 Task: Find connections with filter location Champigny-sur-Marne with filter topic #engineeringwith filter profile language Spanish with filter current company ACI Worldwide with filter school University of Calicut with filter industry Tobacco Manufacturing with filter service category Mortgage Lending with filter keywords title Technical Writer
Action: Mouse moved to (509, 59)
Screenshot: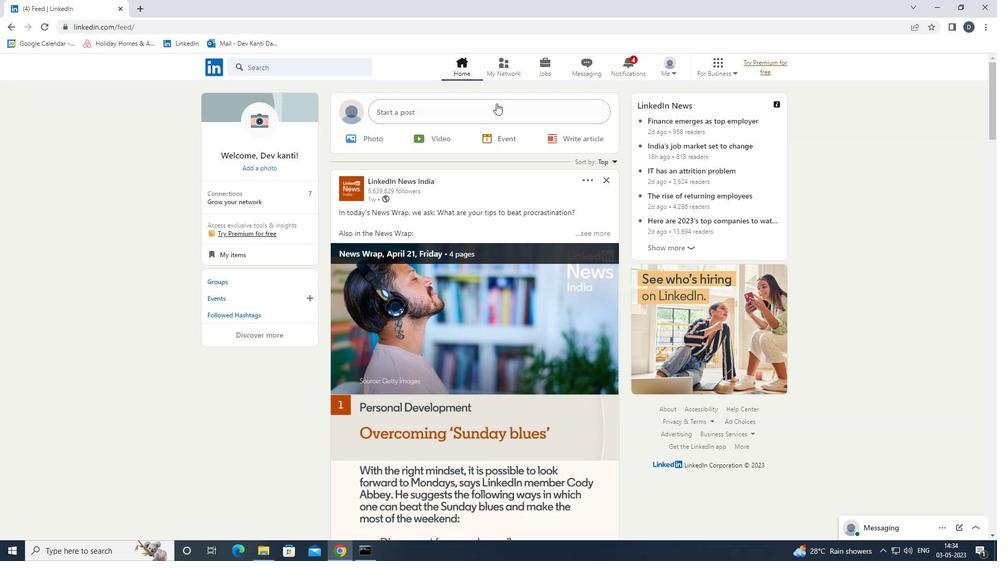 
Action: Mouse pressed left at (509, 59)
Screenshot: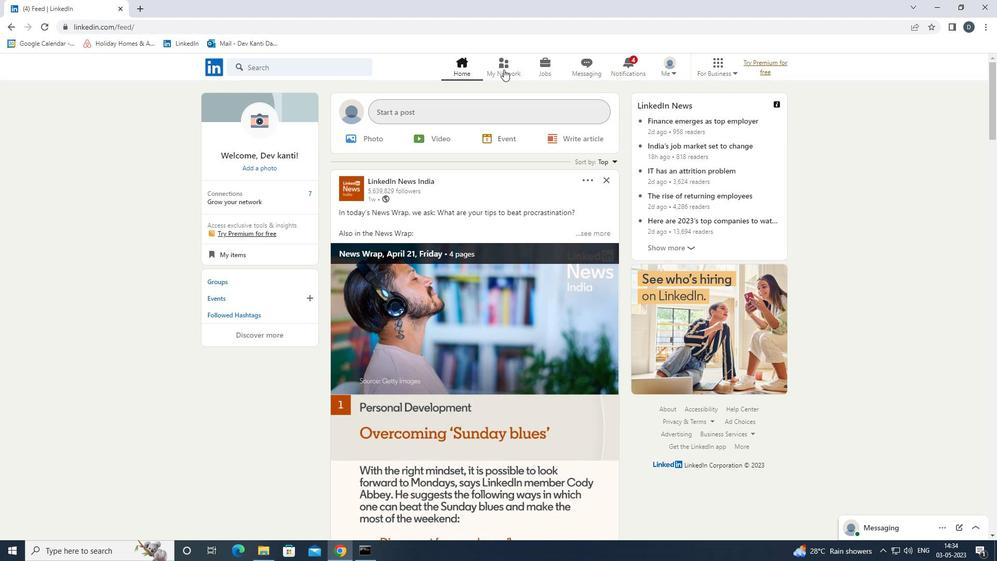 
Action: Mouse moved to (343, 126)
Screenshot: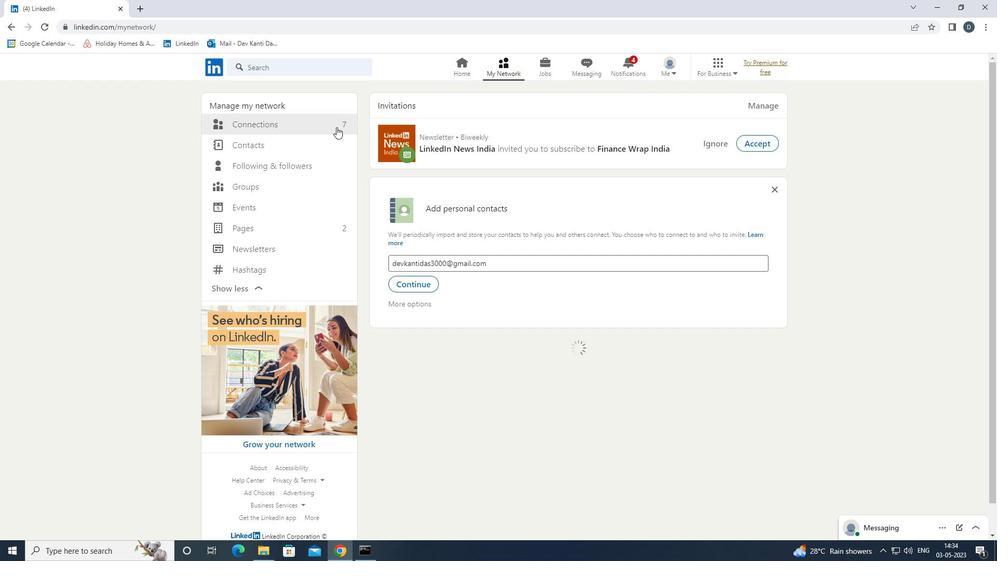 
Action: Mouse pressed left at (343, 126)
Screenshot: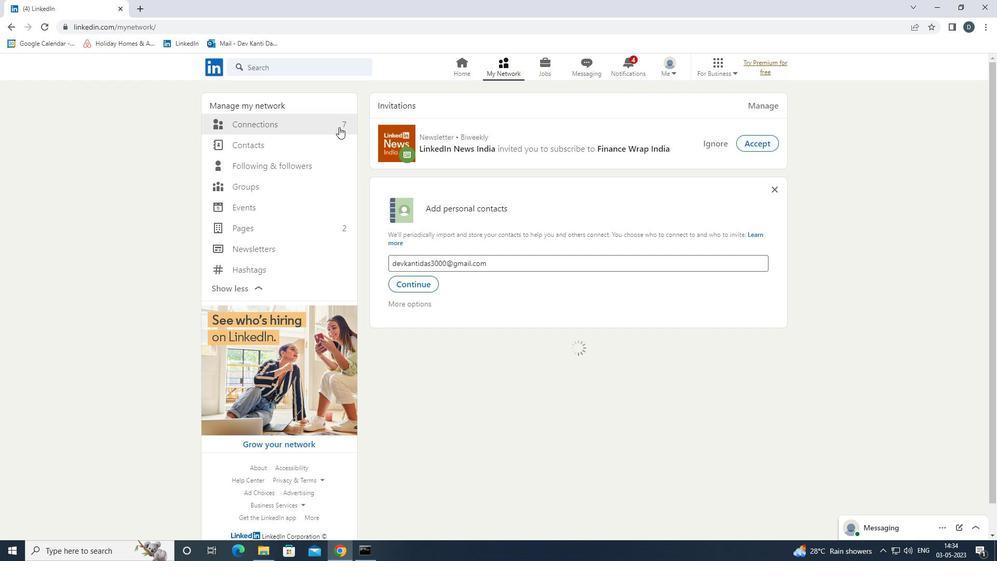 
Action: Mouse moved to (597, 127)
Screenshot: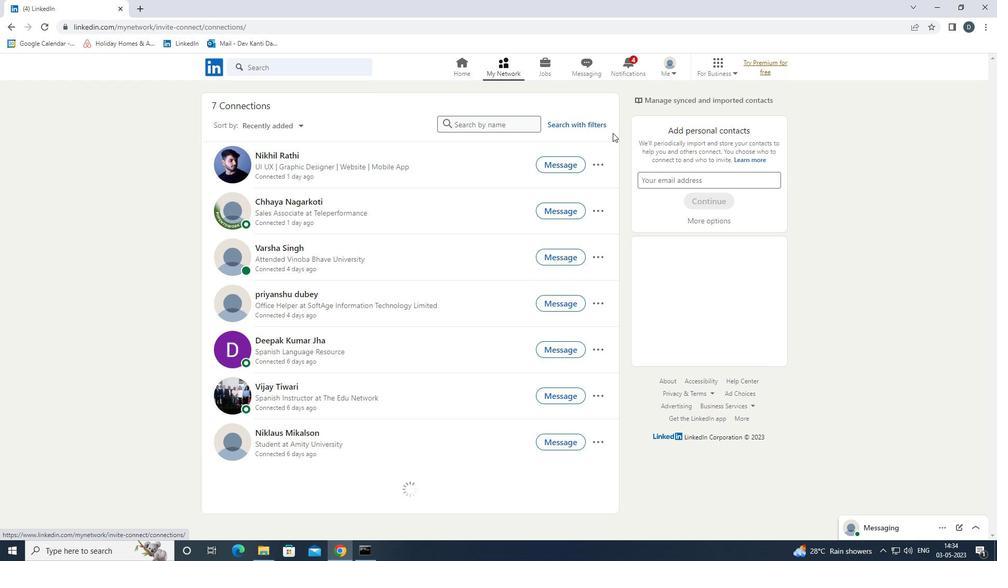 
Action: Mouse pressed left at (597, 127)
Screenshot: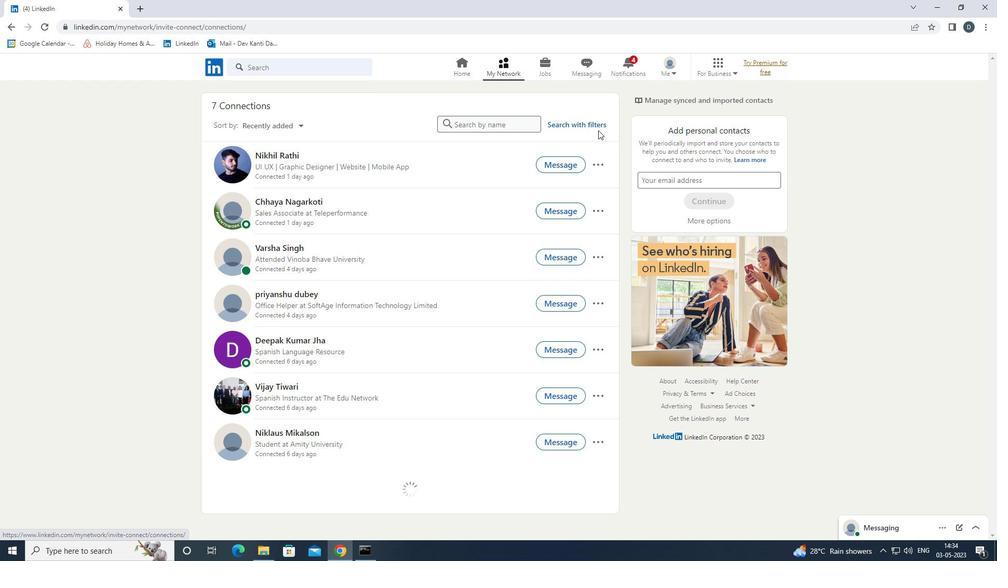 
Action: Mouse moved to (527, 93)
Screenshot: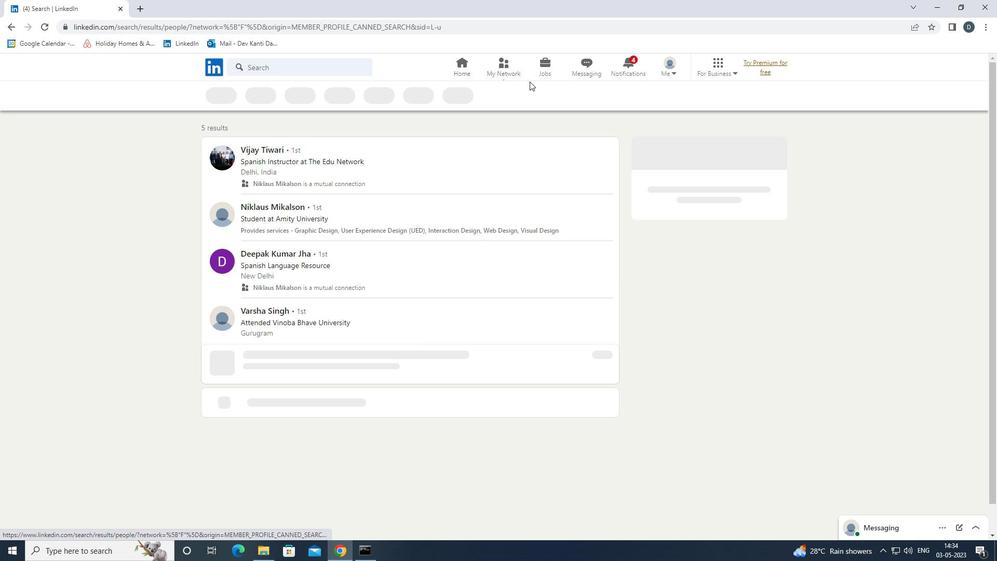 
Action: Mouse pressed left at (527, 93)
Screenshot: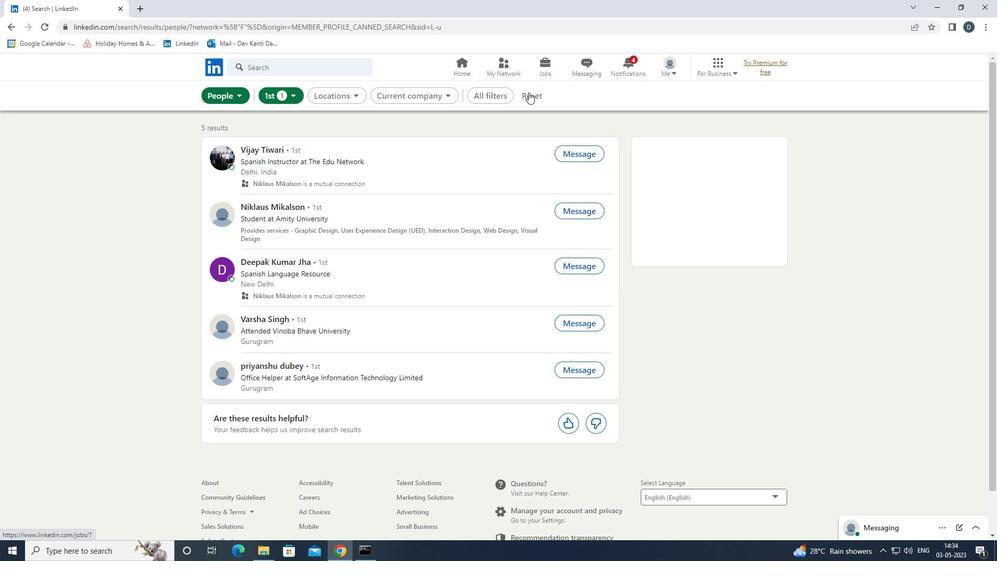
Action: Mouse moved to (512, 97)
Screenshot: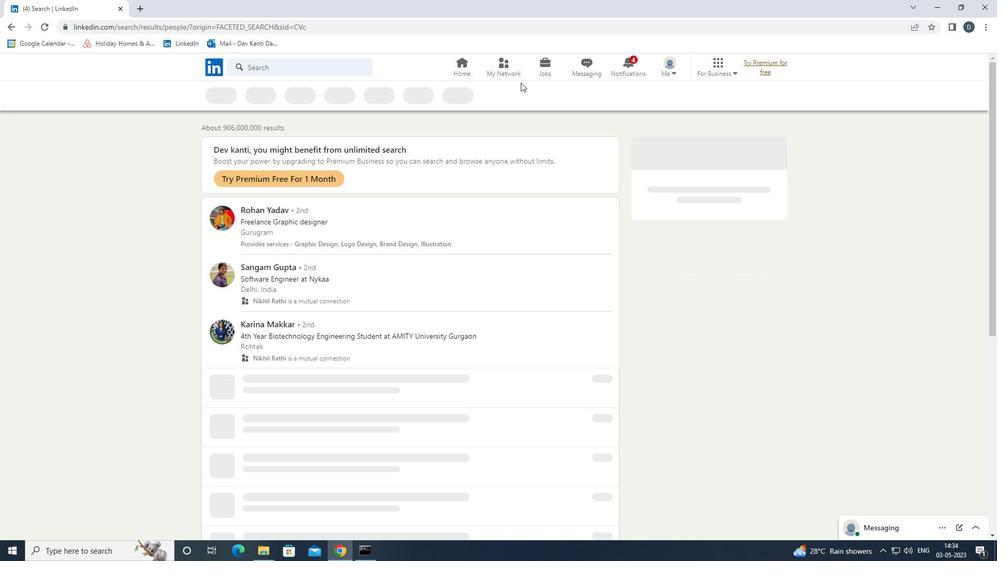
Action: Mouse pressed left at (512, 97)
Screenshot: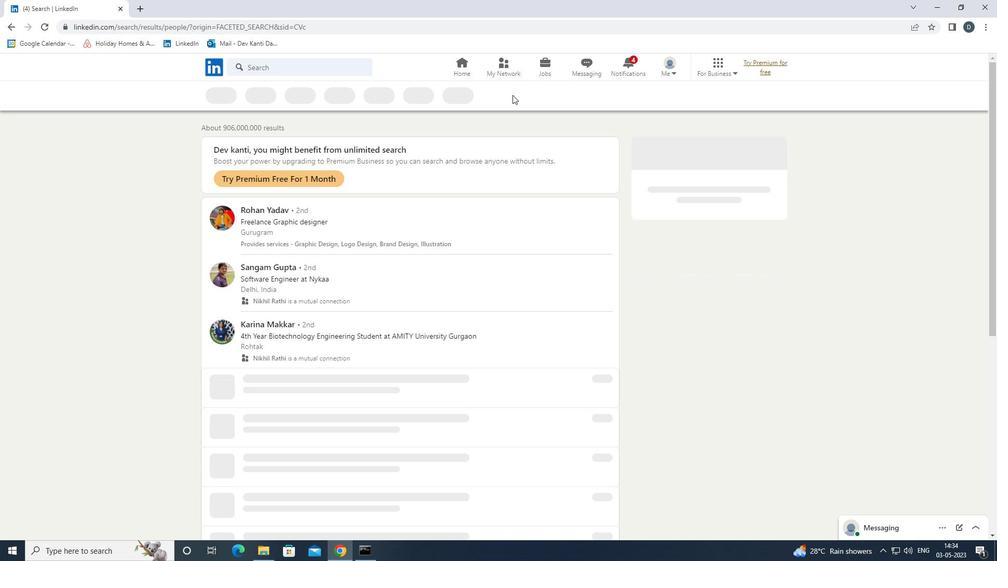 
Action: Mouse moved to (833, 301)
Screenshot: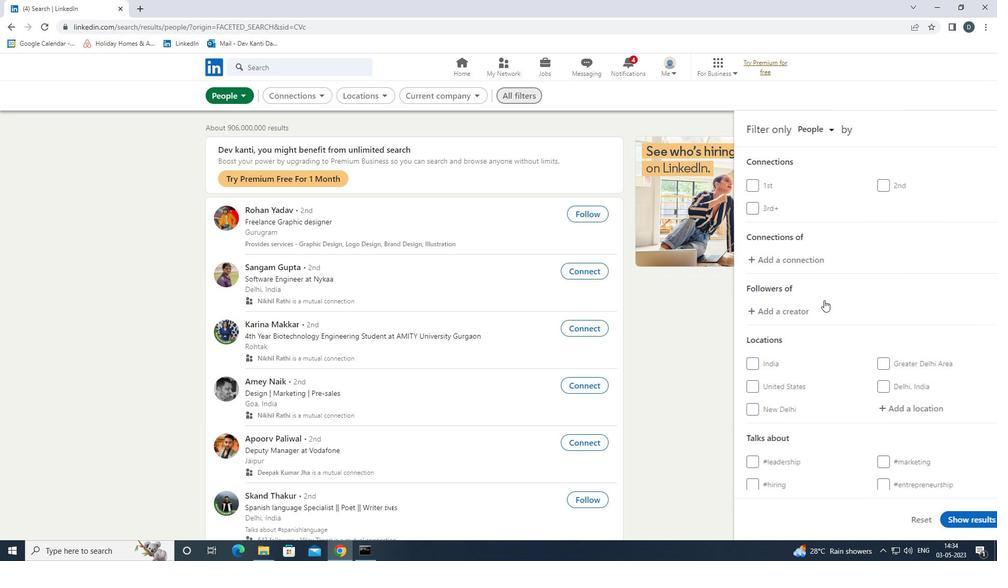 
Action: Mouse scrolled (833, 301) with delta (0, 0)
Screenshot: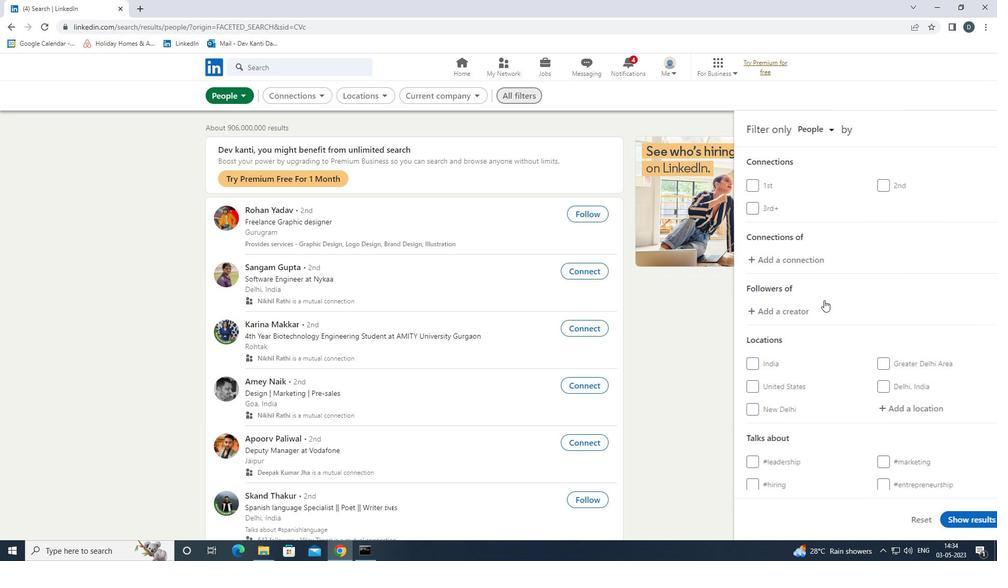 
Action: Mouse scrolled (833, 301) with delta (0, 0)
Screenshot: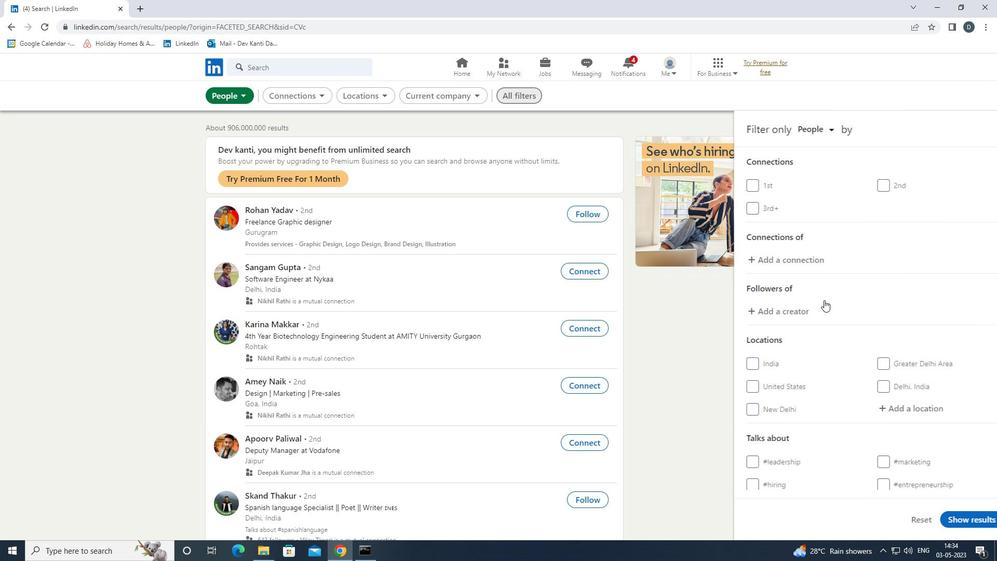 
Action: Mouse scrolled (833, 301) with delta (0, 0)
Screenshot: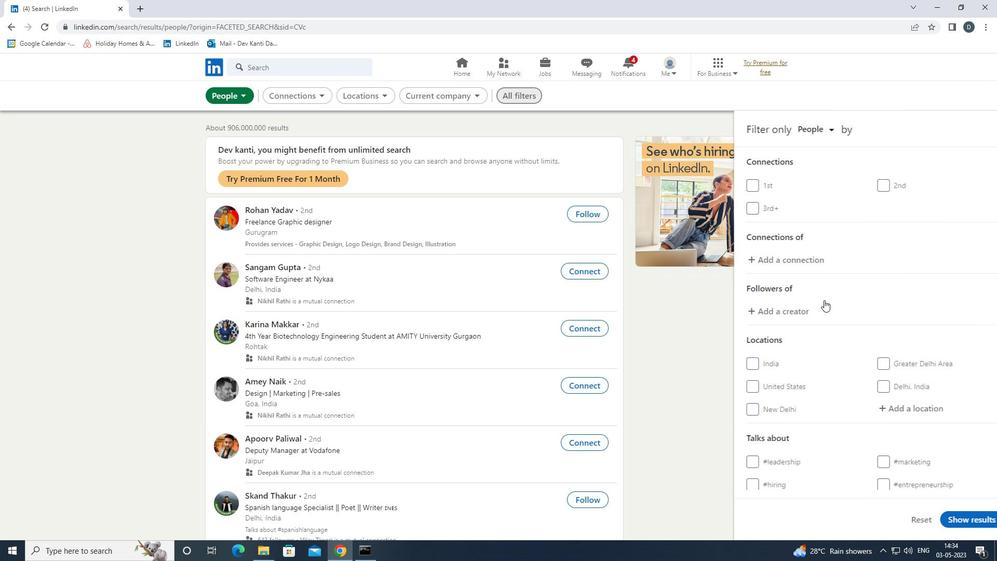 
Action: Mouse moved to (895, 256)
Screenshot: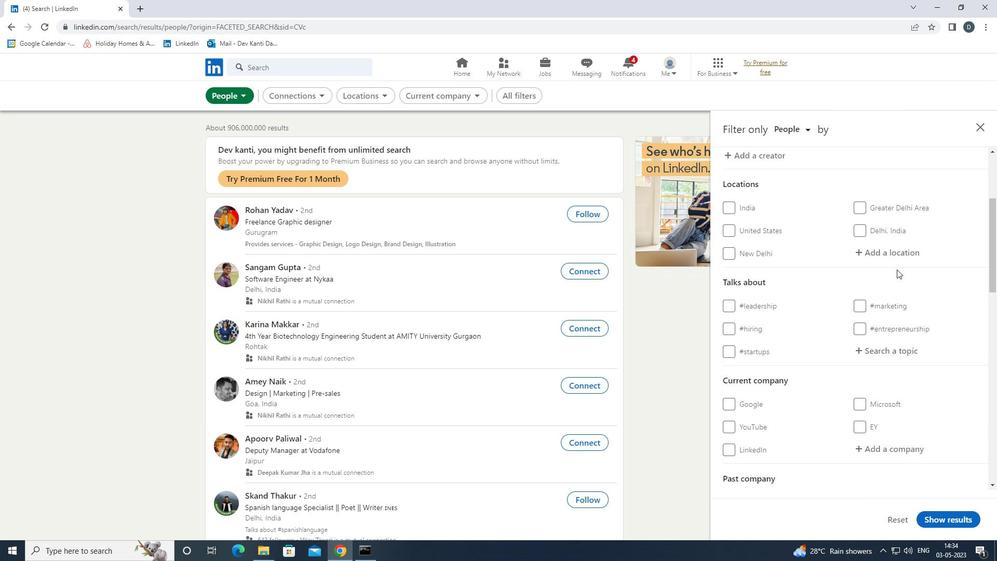 
Action: Mouse pressed left at (895, 256)
Screenshot: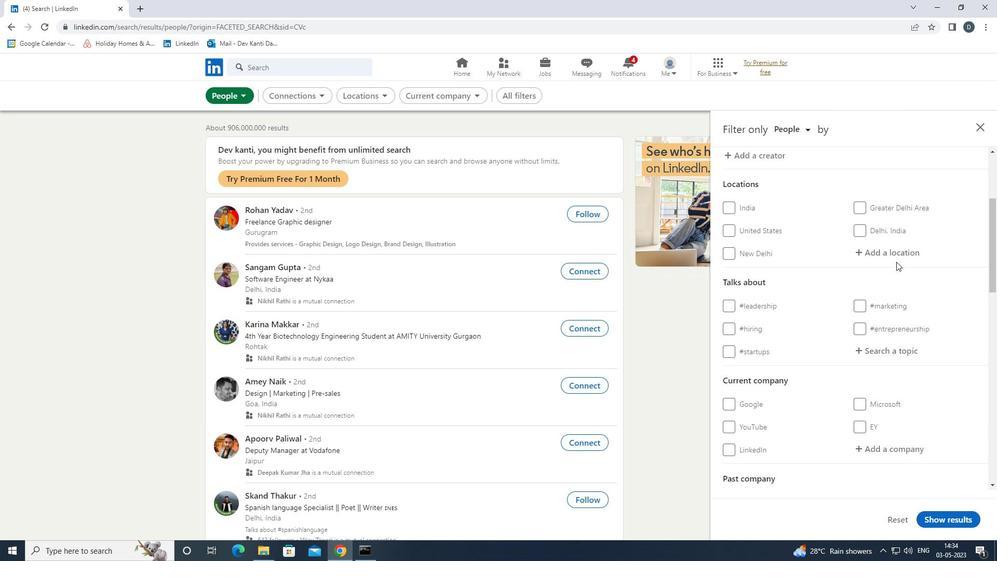 
Action: Mouse moved to (891, 256)
Screenshot: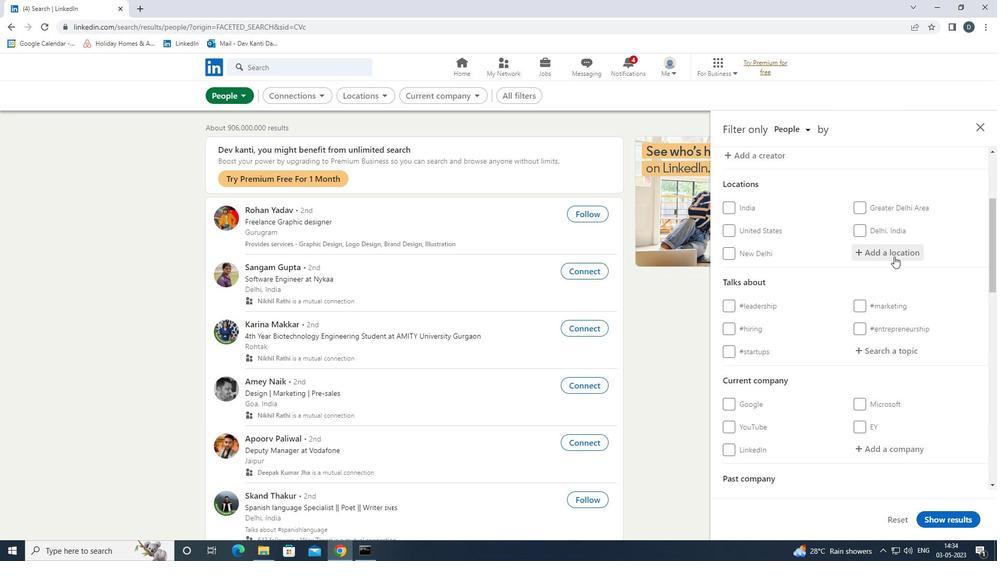 
Action: Key pressed <Key.shift>CHAMPIGNY-<Key.down><Key.enter>
Screenshot: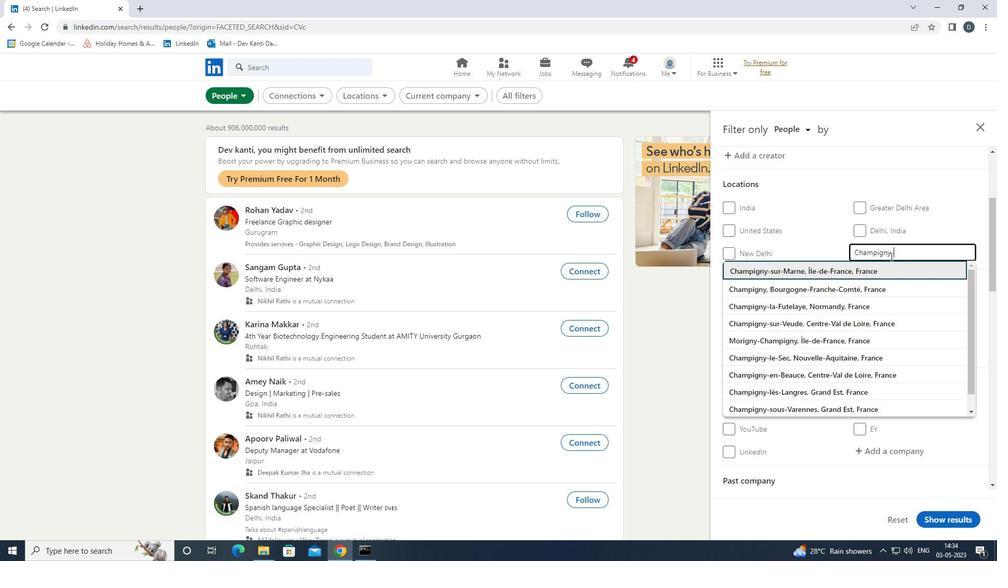 
Action: Mouse moved to (814, 201)
Screenshot: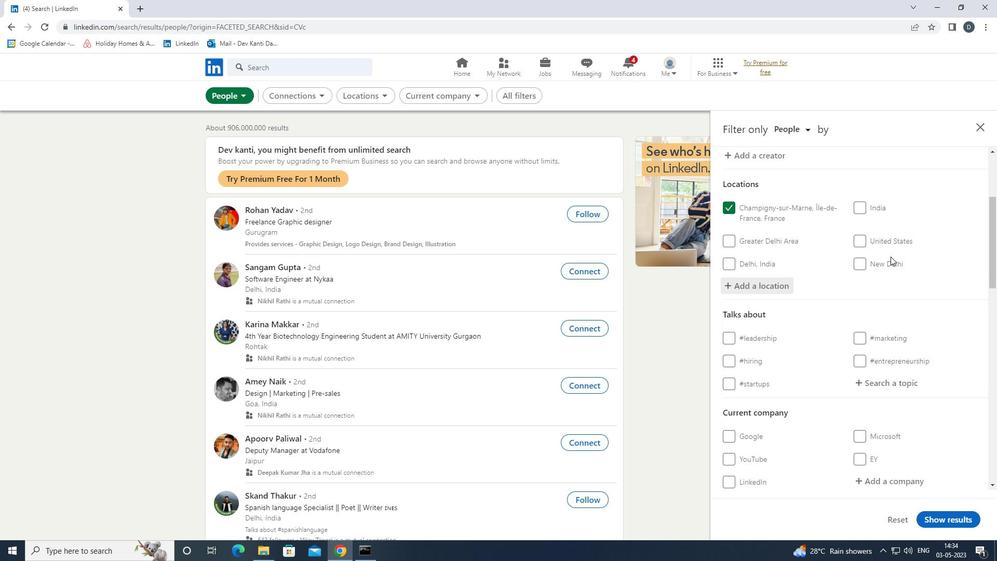 
Action: Mouse scrolled (814, 200) with delta (0, 0)
Screenshot: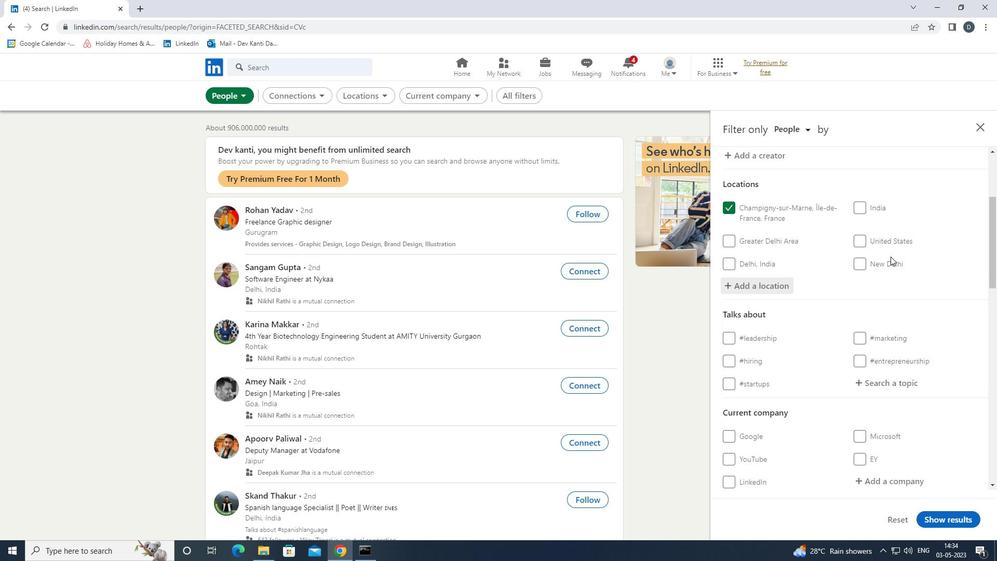 
Action: Mouse moved to (819, 204)
Screenshot: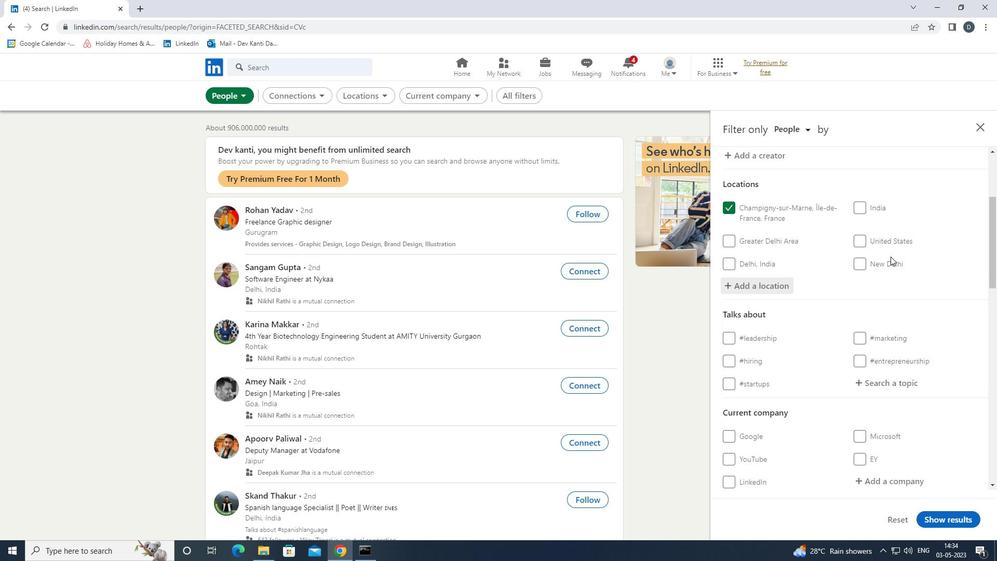 
Action: Mouse scrolled (819, 204) with delta (0, 0)
Screenshot: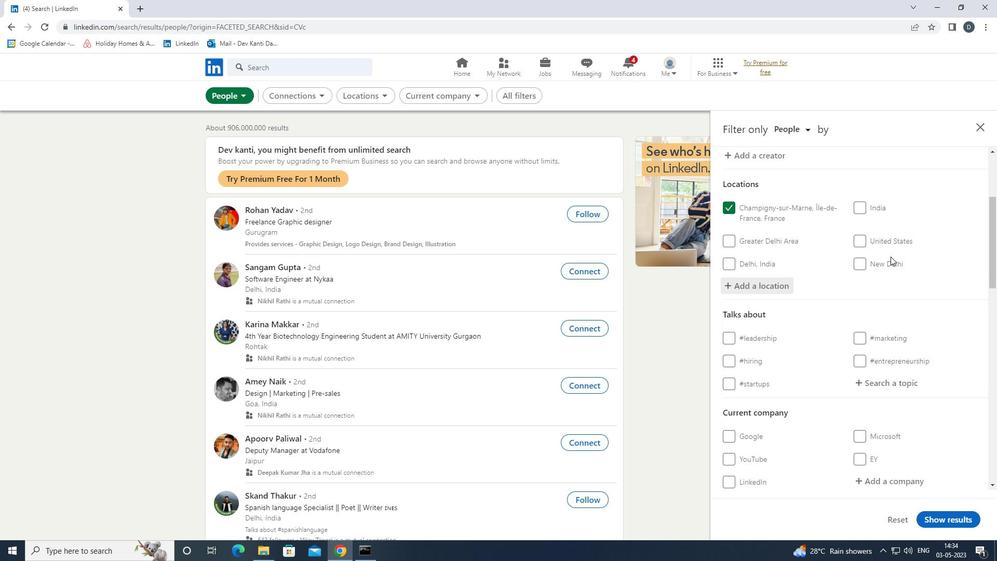 
Action: Mouse moved to (876, 276)
Screenshot: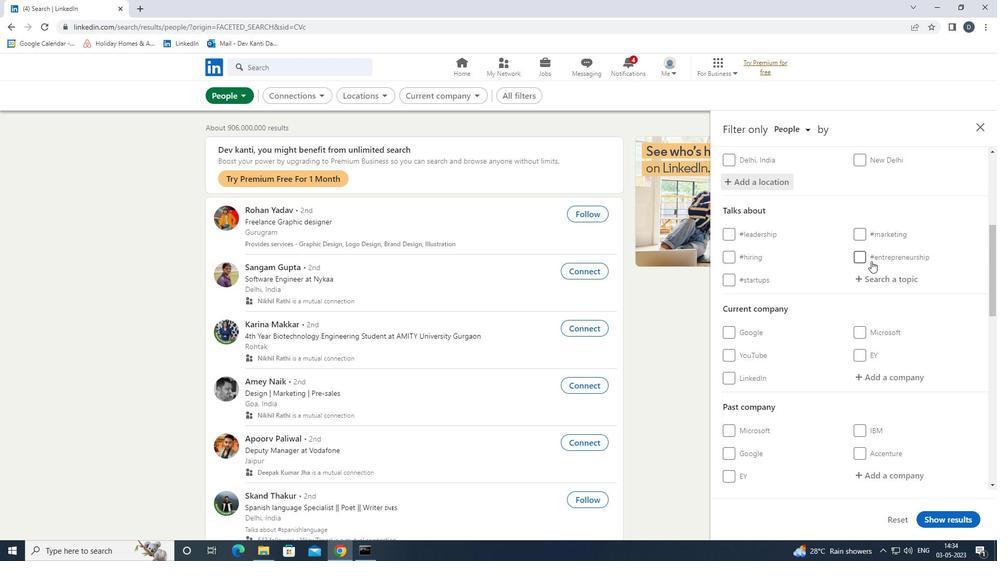 
Action: Mouse pressed left at (876, 276)
Screenshot: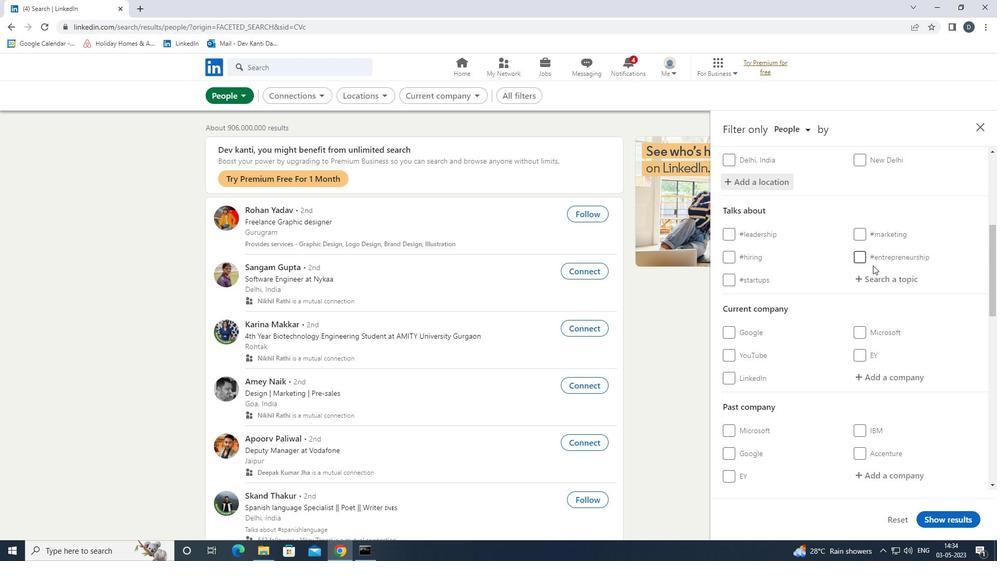 
Action: Mouse moved to (879, 279)
Screenshot: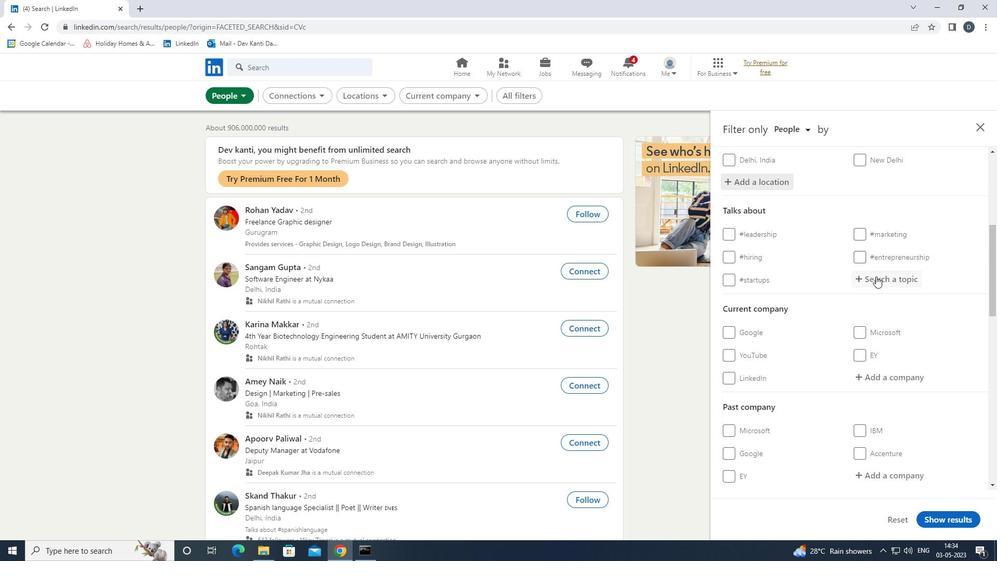 
Action: Key pressed ENGINEERING<Key.down><Key.enter>
Screenshot: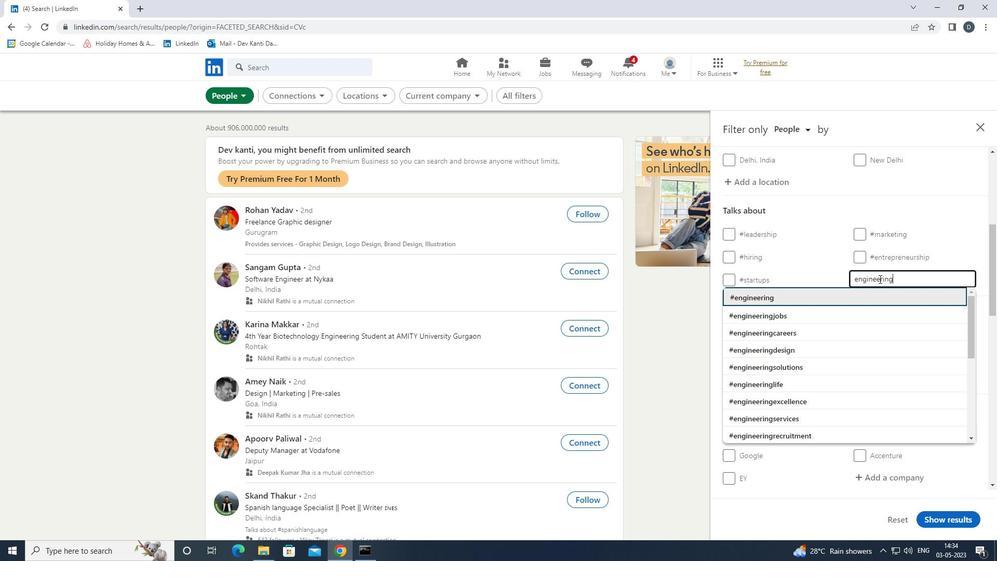 
Action: Mouse moved to (869, 278)
Screenshot: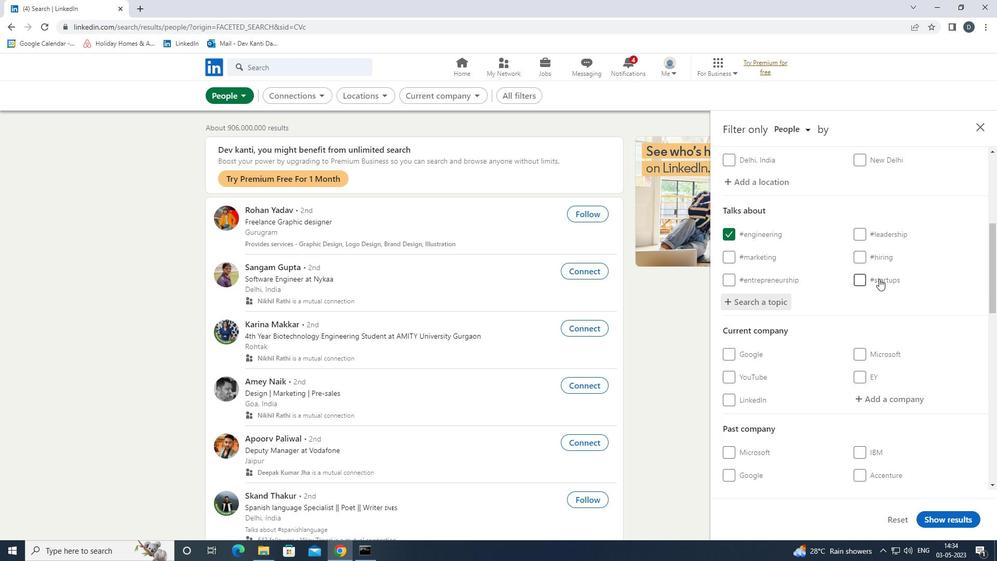 
Action: Mouse scrolled (869, 278) with delta (0, 0)
Screenshot: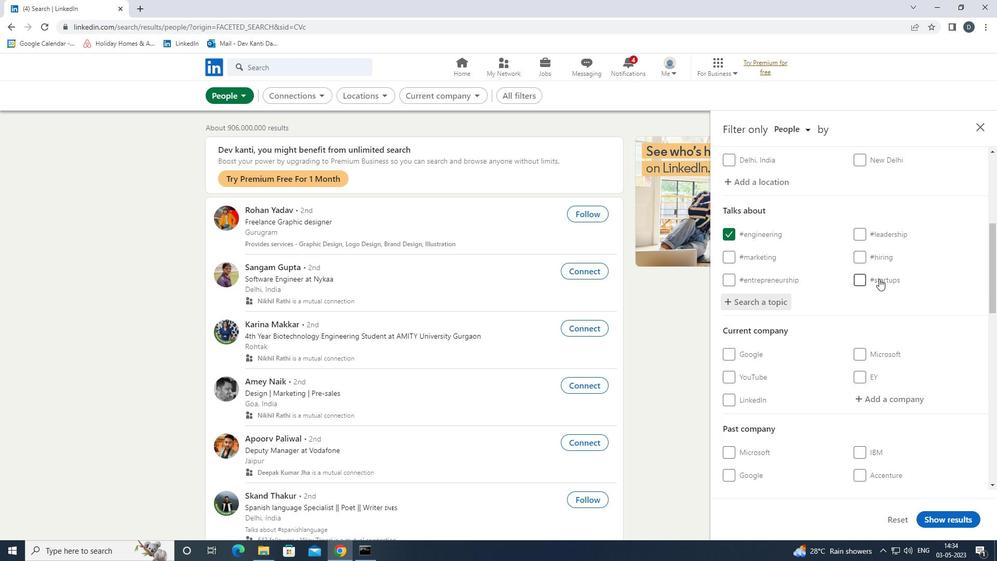
Action: Mouse moved to (869, 278)
Screenshot: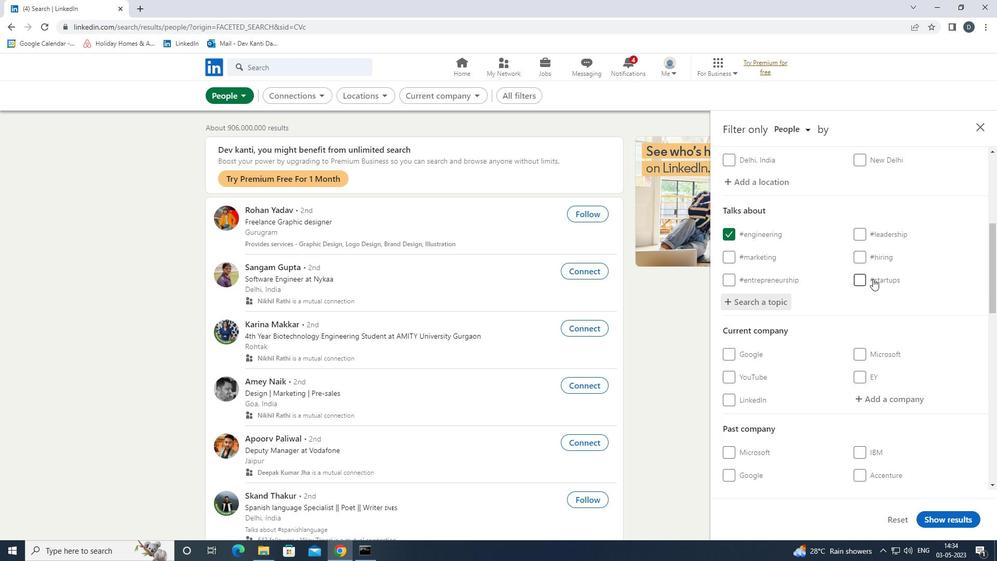 
Action: Mouse scrolled (869, 278) with delta (0, 0)
Screenshot: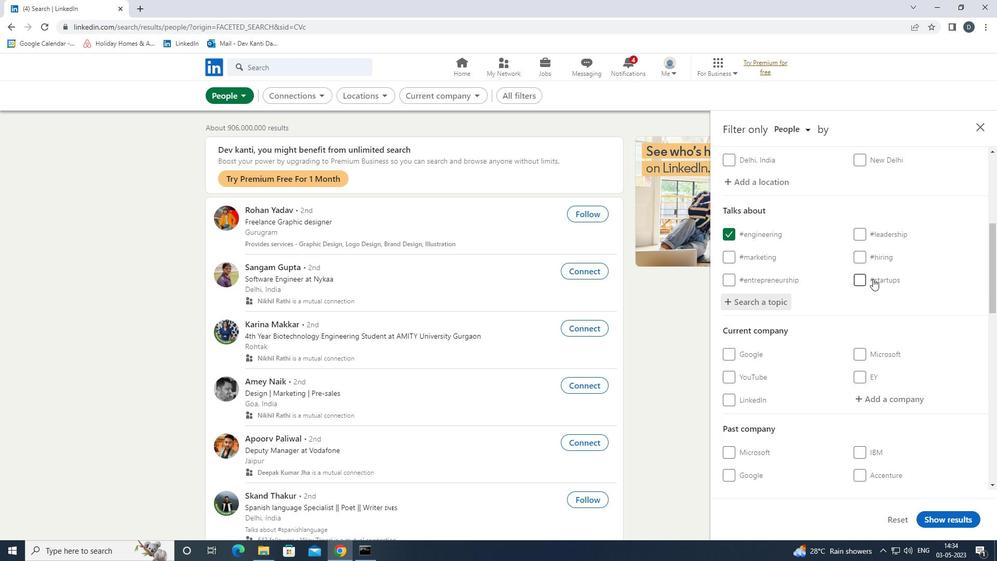 
Action: Mouse moved to (870, 279)
Screenshot: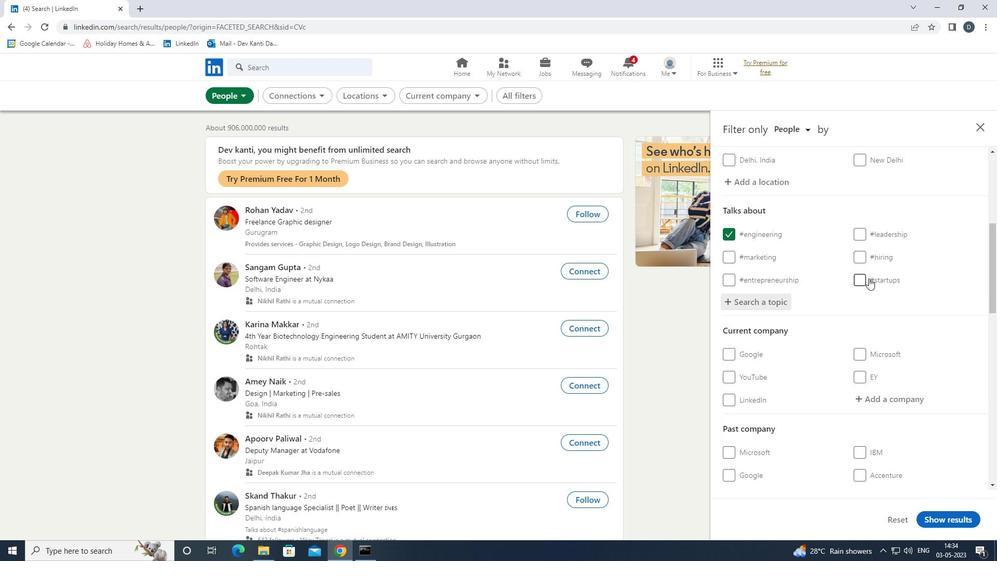 
Action: Mouse scrolled (870, 279) with delta (0, 0)
Screenshot: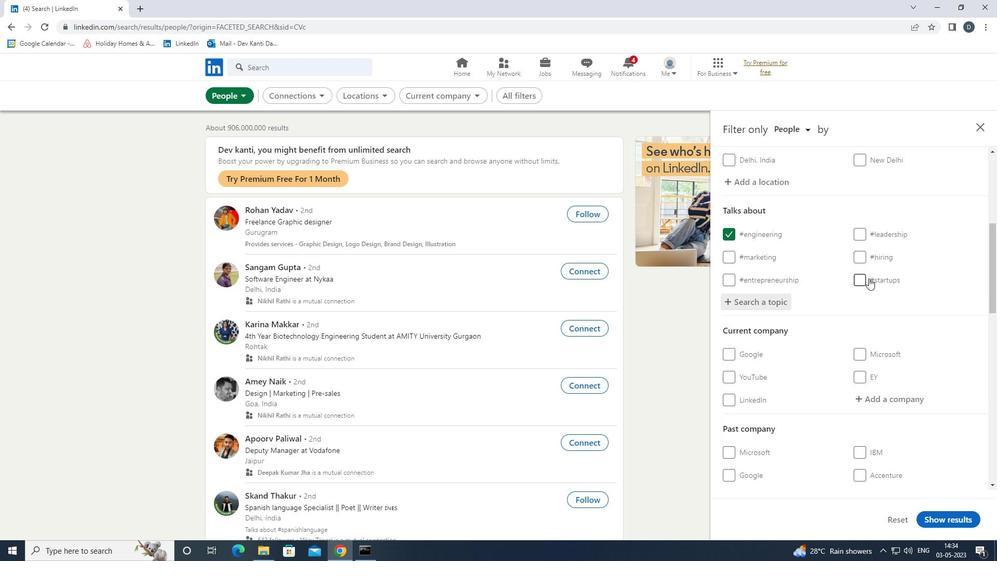 
Action: Mouse moved to (870, 279)
Screenshot: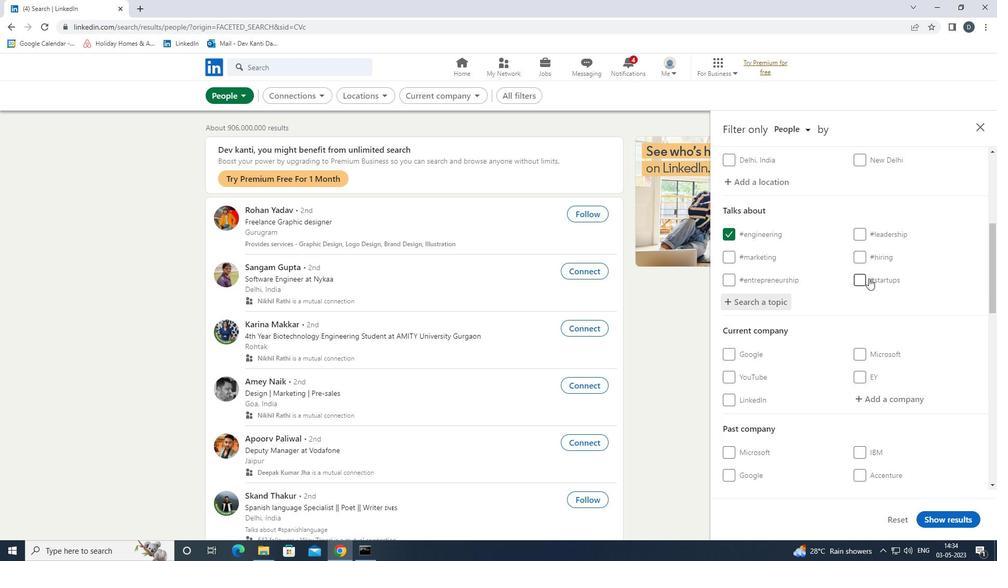 
Action: Mouse scrolled (870, 279) with delta (0, 0)
Screenshot: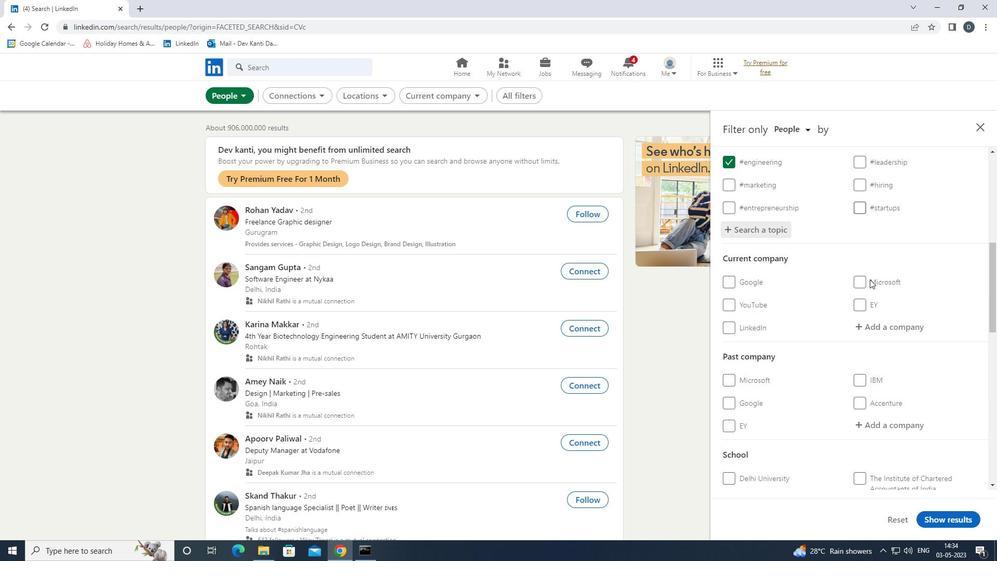 
Action: Mouse scrolled (870, 279) with delta (0, 0)
Screenshot: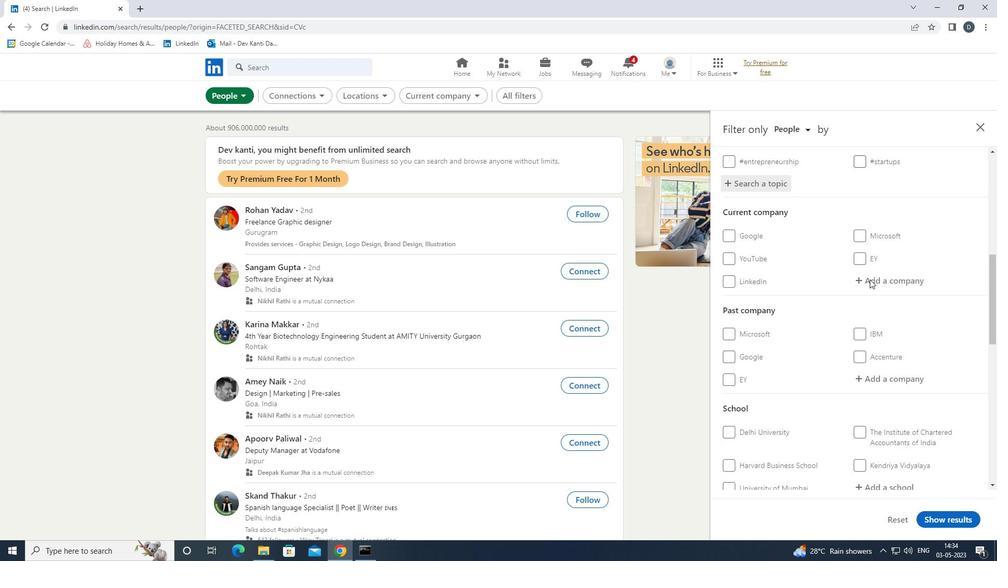 
Action: Mouse scrolled (870, 279) with delta (0, 0)
Screenshot: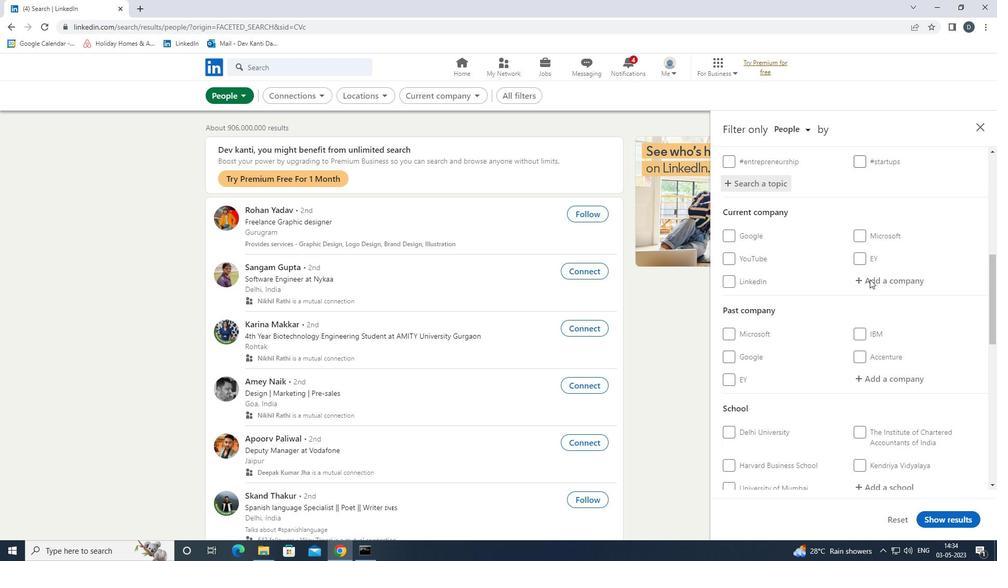 
Action: Mouse moved to (871, 280)
Screenshot: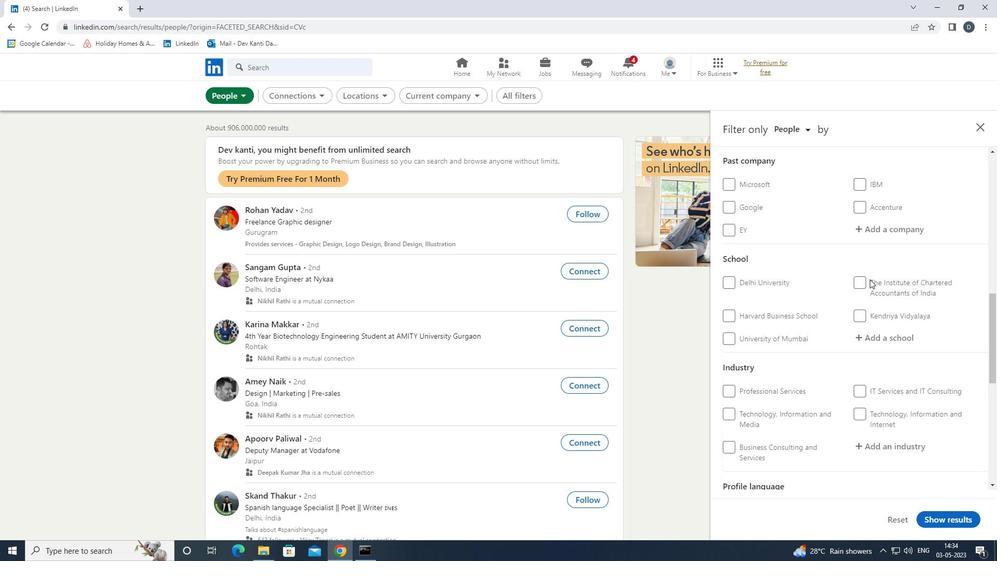 
Action: Mouse scrolled (871, 279) with delta (0, 0)
Screenshot: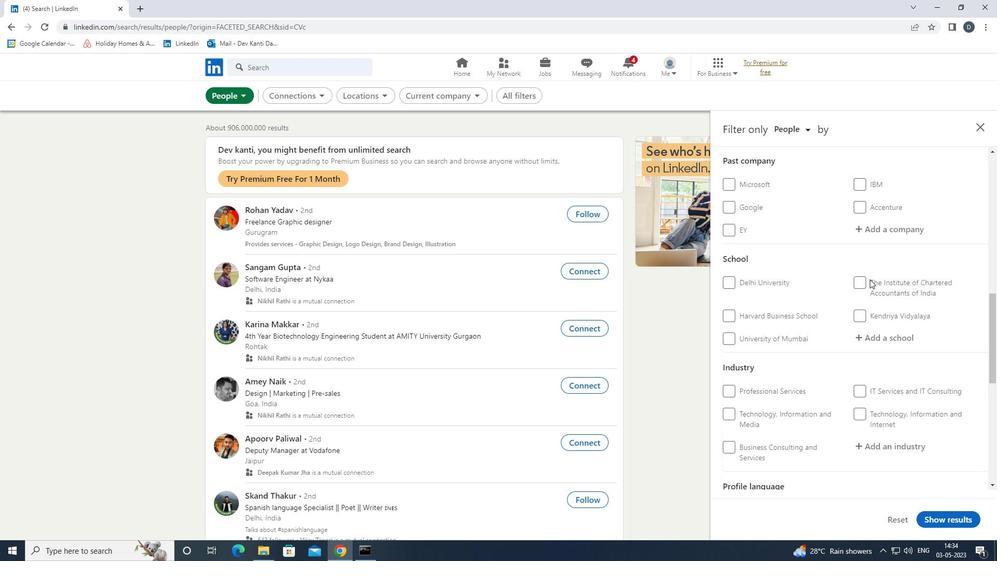 
Action: Mouse moved to (872, 283)
Screenshot: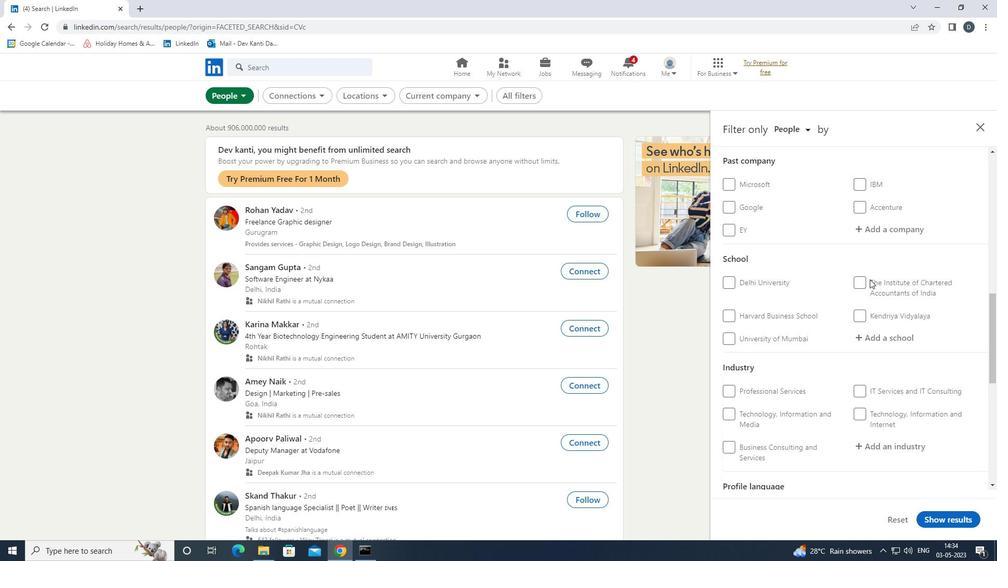 
Action: Mouse scrolled (872, 282) with delta (0, 0)
Screenshot: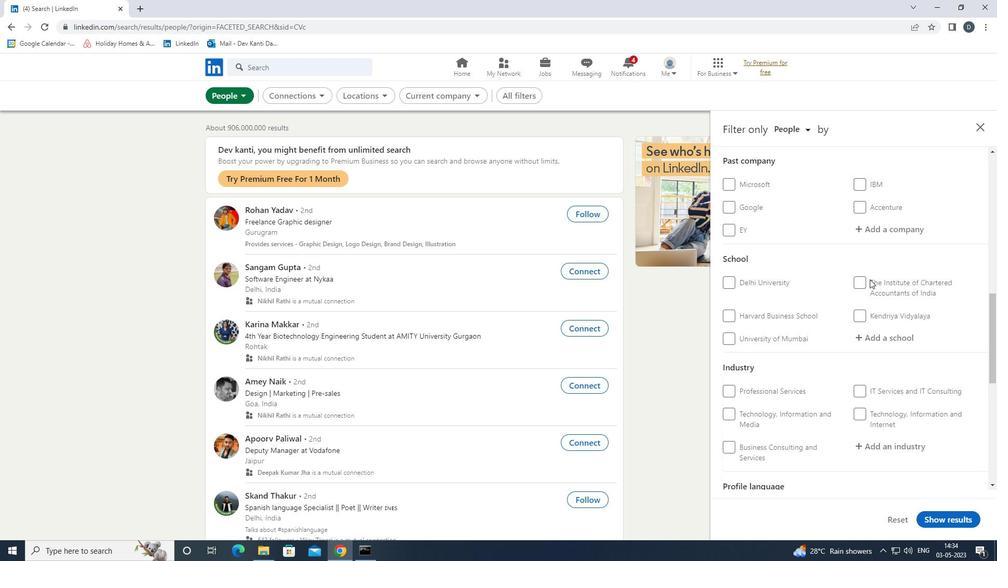 
Action: Mouse moved to (873, 286)
Screenshot: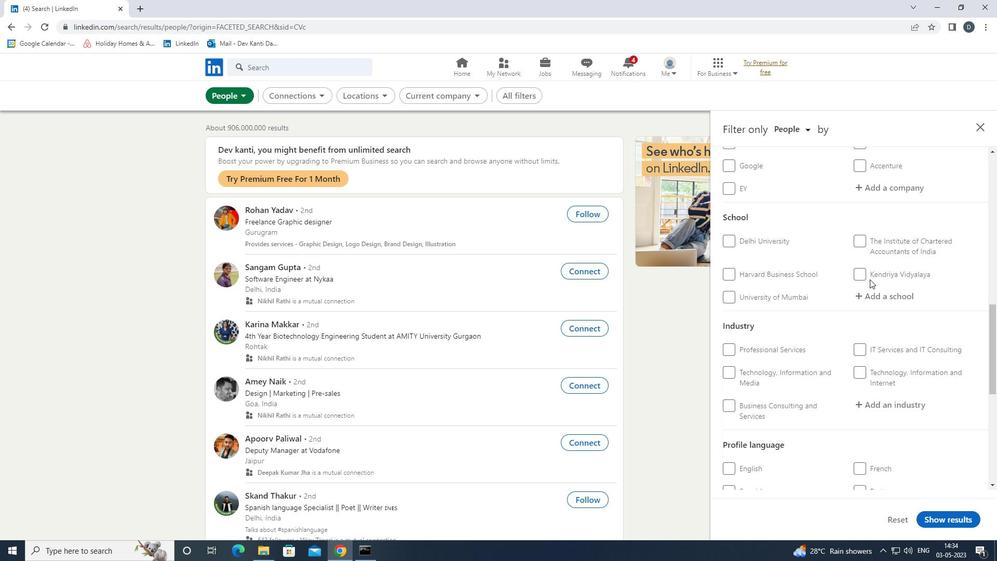 
Action: Mouse scrolled (873, 285) with delta (0, 0)
Screenshot: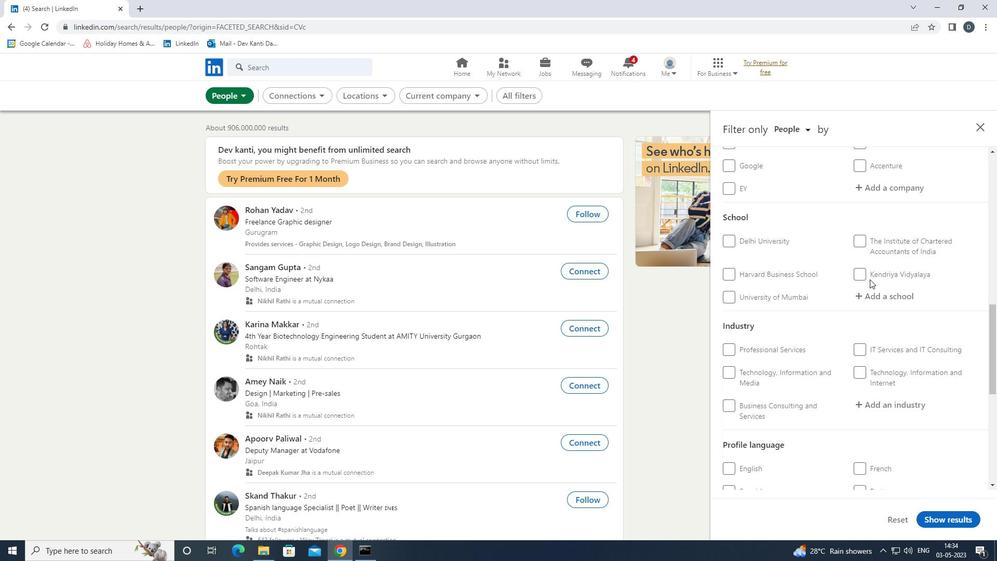 
Action: Mouse moved to (747, 333)
Screenshot: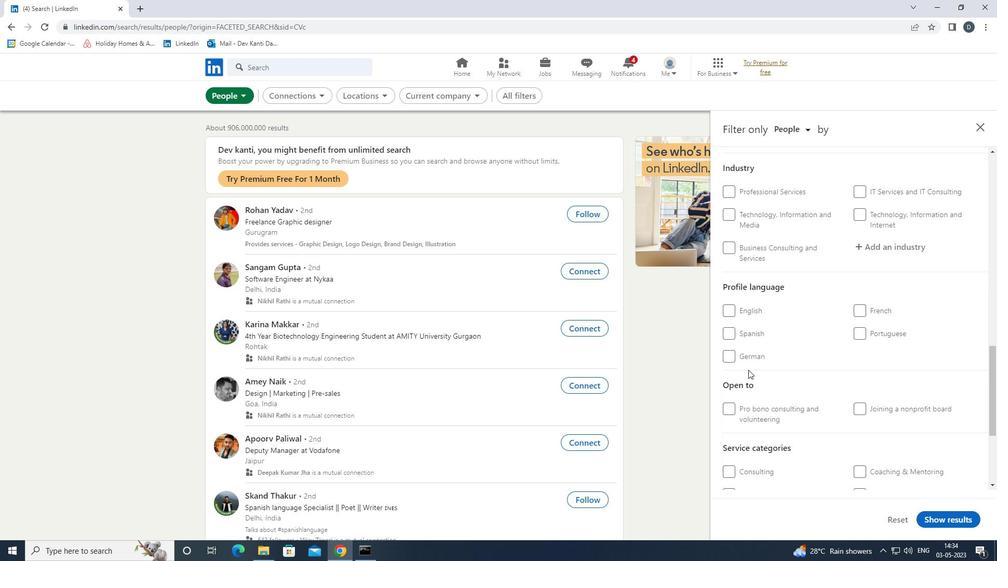 
Action: Mouse pressed left at (747, 333)
Screenshot: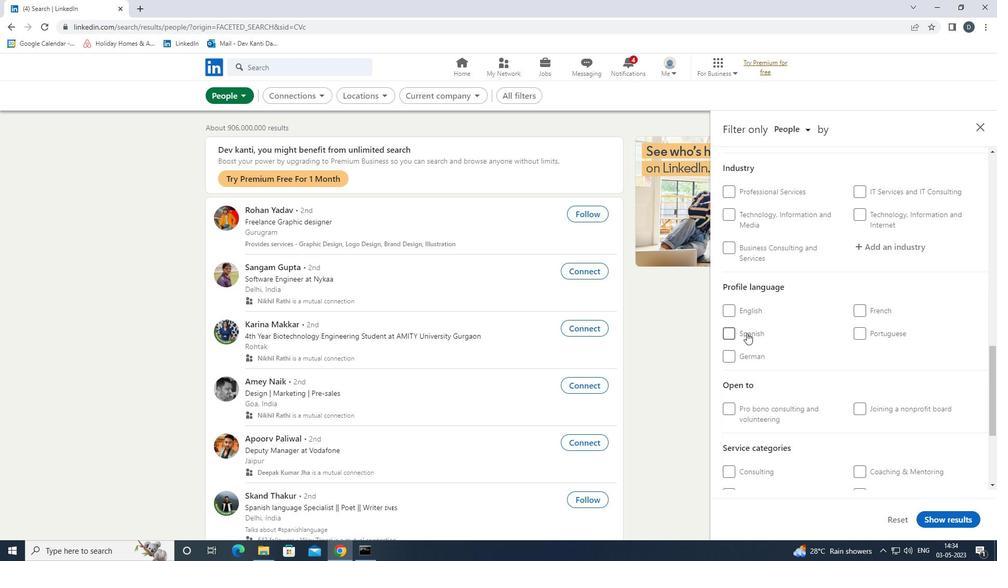 
Action: Mouse moved to (749, 335)
Screenshot: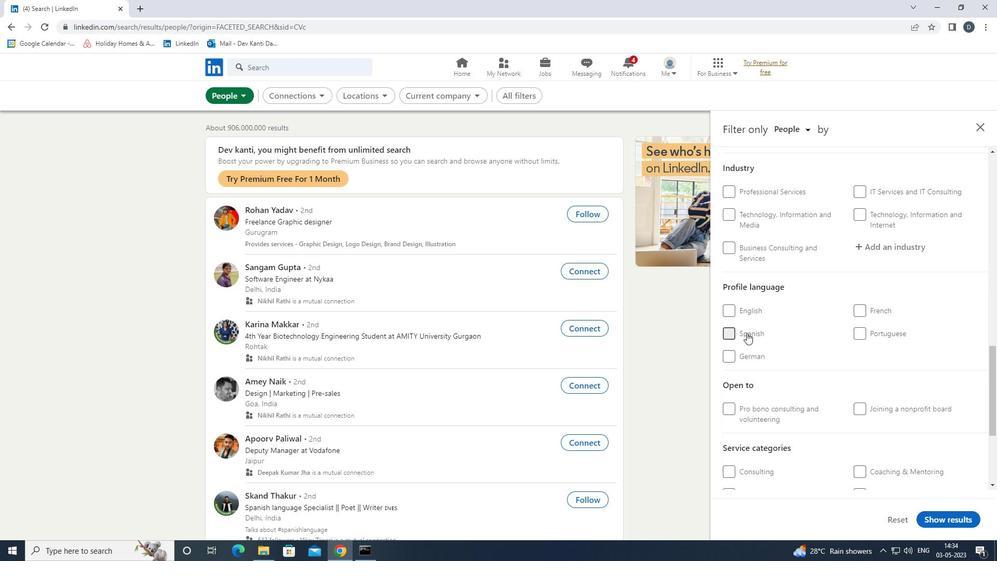 
Action: Mouse scrolled (749, 336) with delta (0, 0)
Screenshot: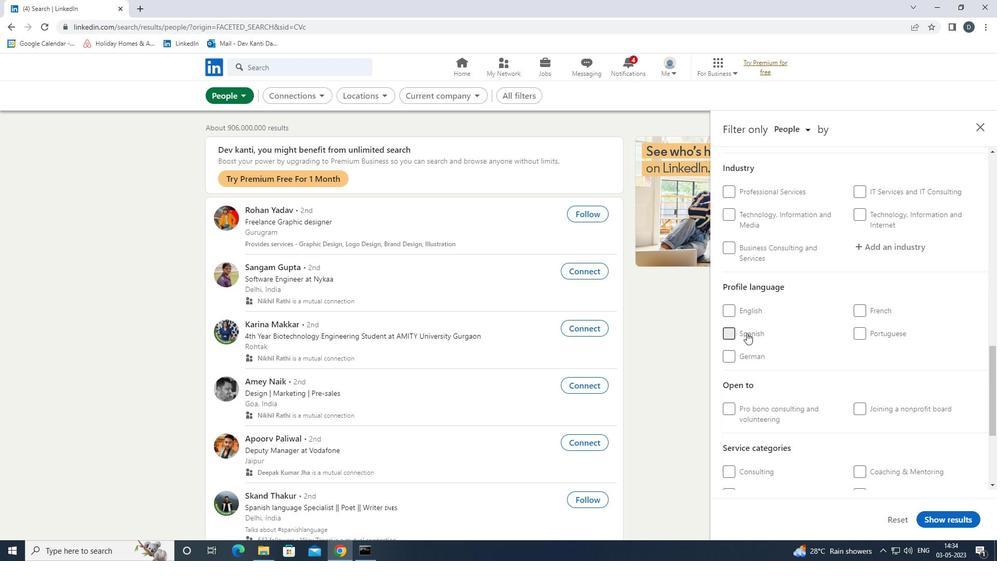 
Action: Mouse scrolled (749, 336) with delta (0, 0)
Screenshot: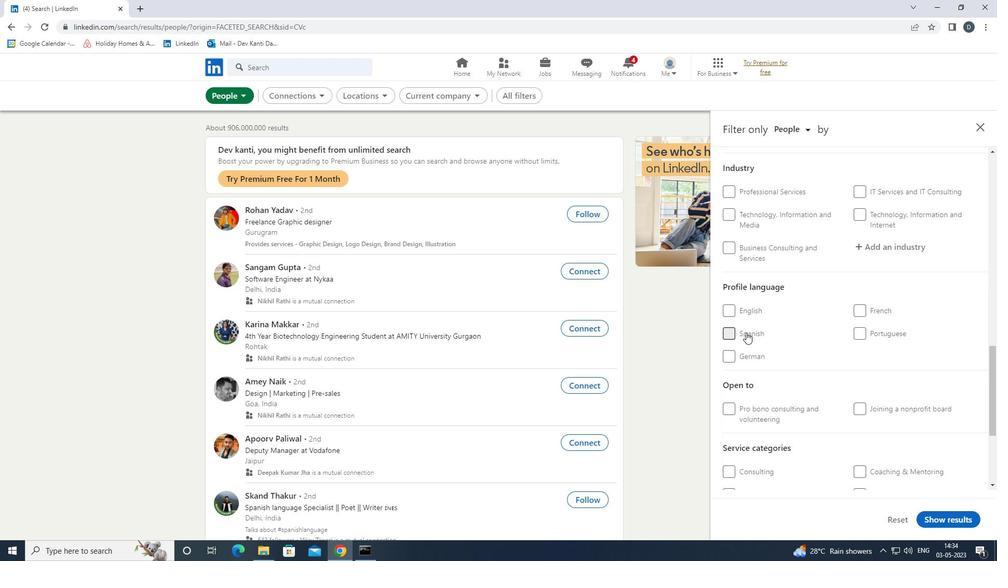
Action: Mouse scrolled (749, 336) with delta (0, 0)
Screenshot: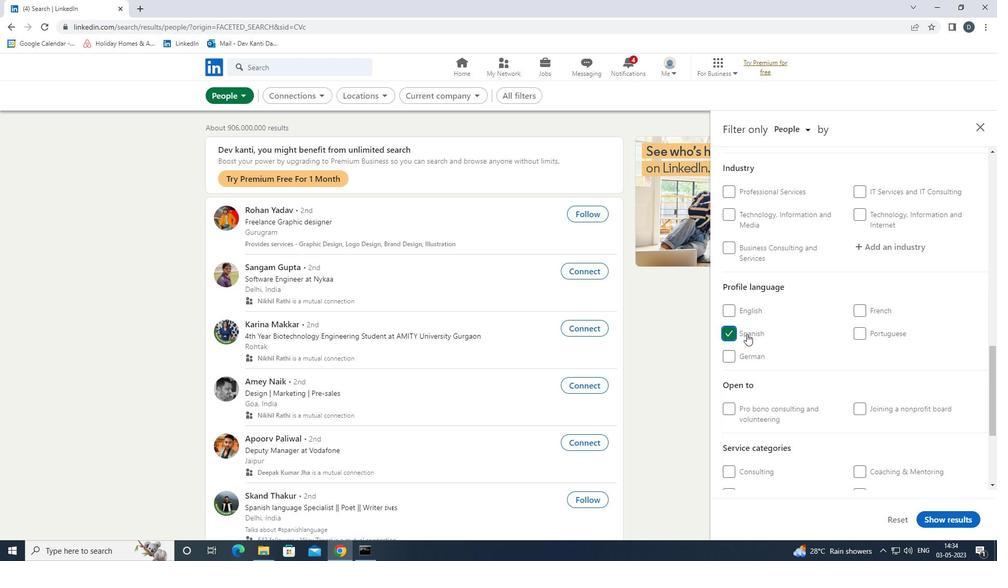 
Action: Mouse scrolled (749, 336) with delta (0, 0)
Screenshot: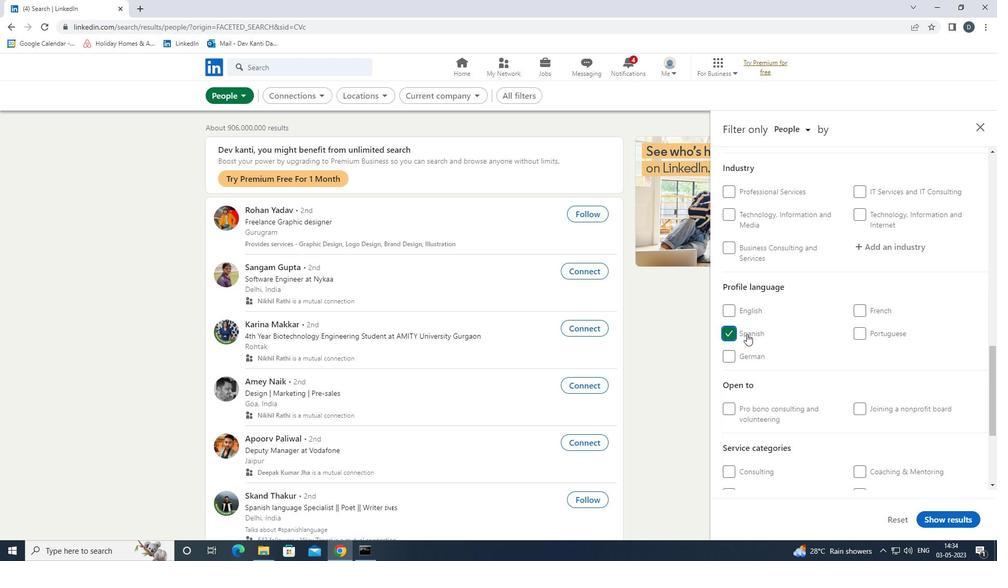 
Action: Mouse scrolled (749, 336) with delta (0, 0)
Screenshot: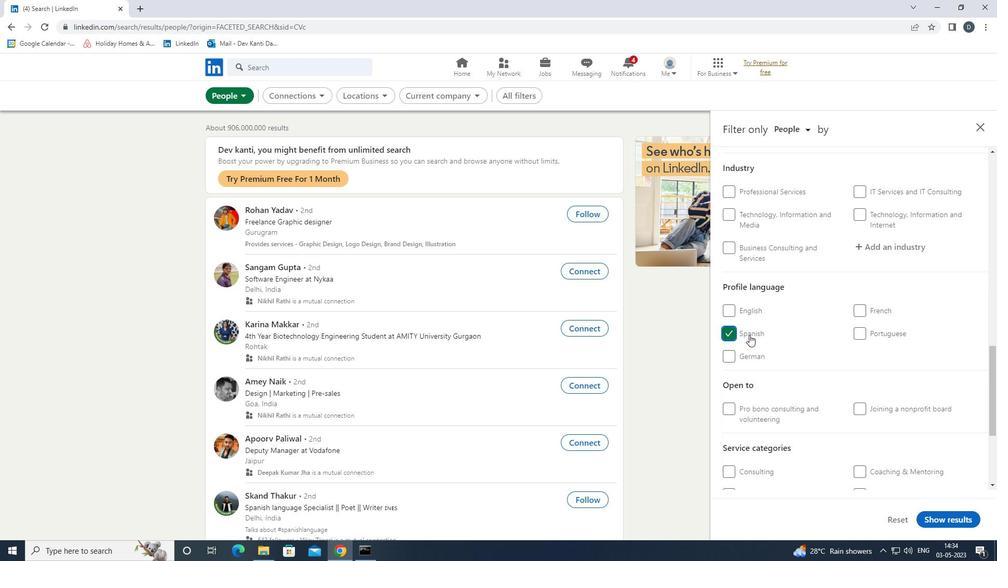 
Action: Mouse scrolled (749, 336) with delta (0, 0)
Screenshot: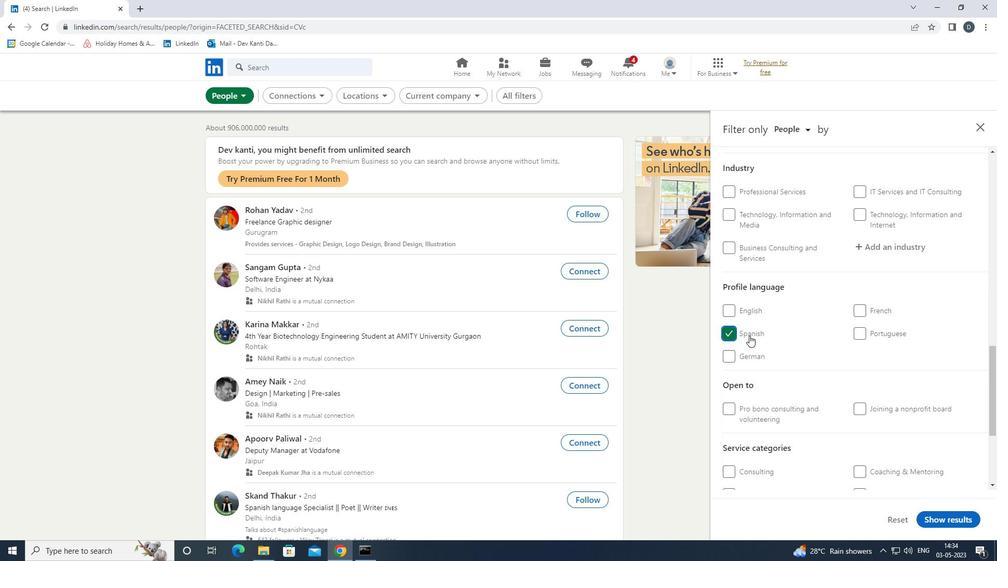 
Action: Mouse scrolled (749, 336) with delta (0, 0)
Screenshot: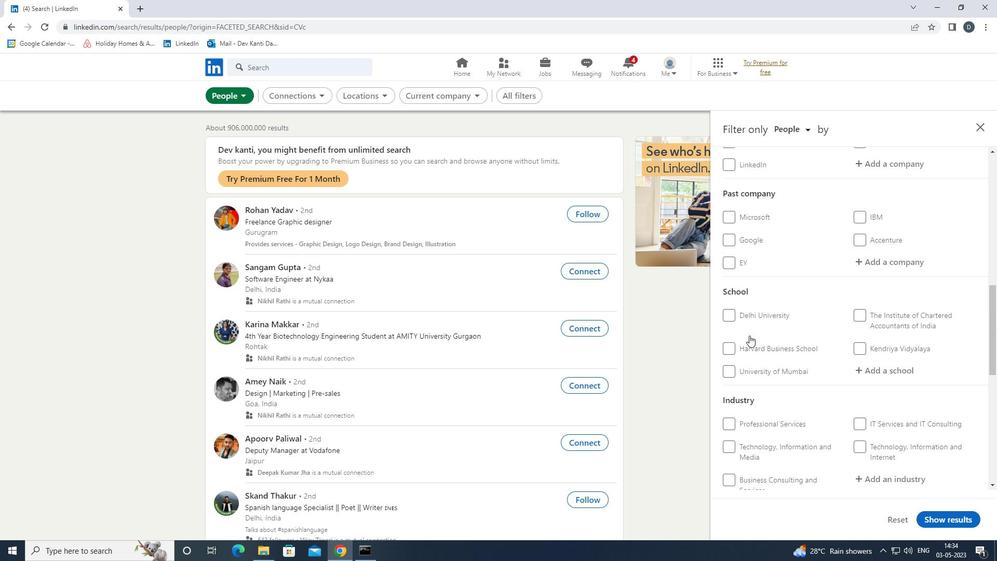 
Action: Mouse scrolled (749, 336) with delta (0, 0)
Screenshot: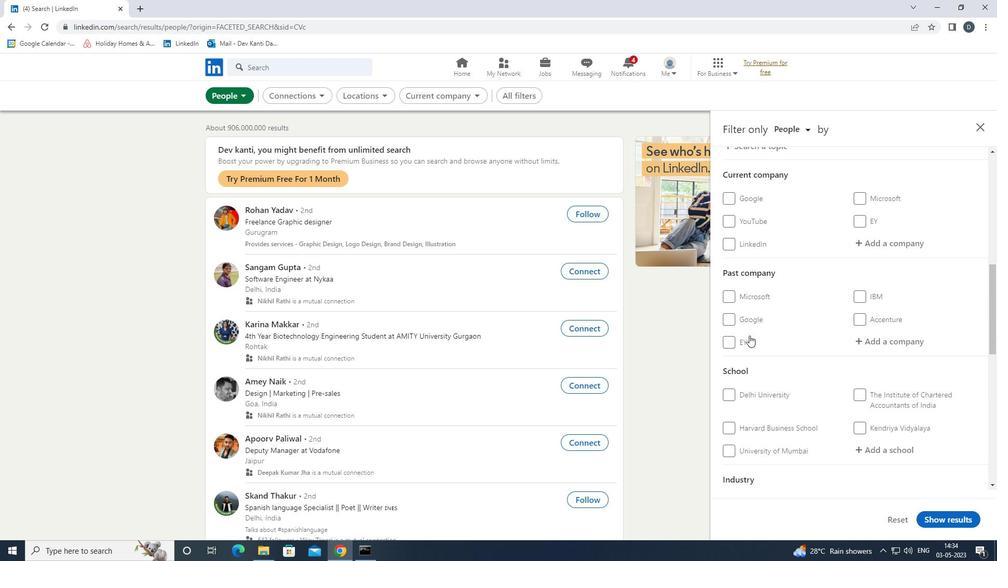 
Action: Mouse moved to (901, 353)
Screenshot: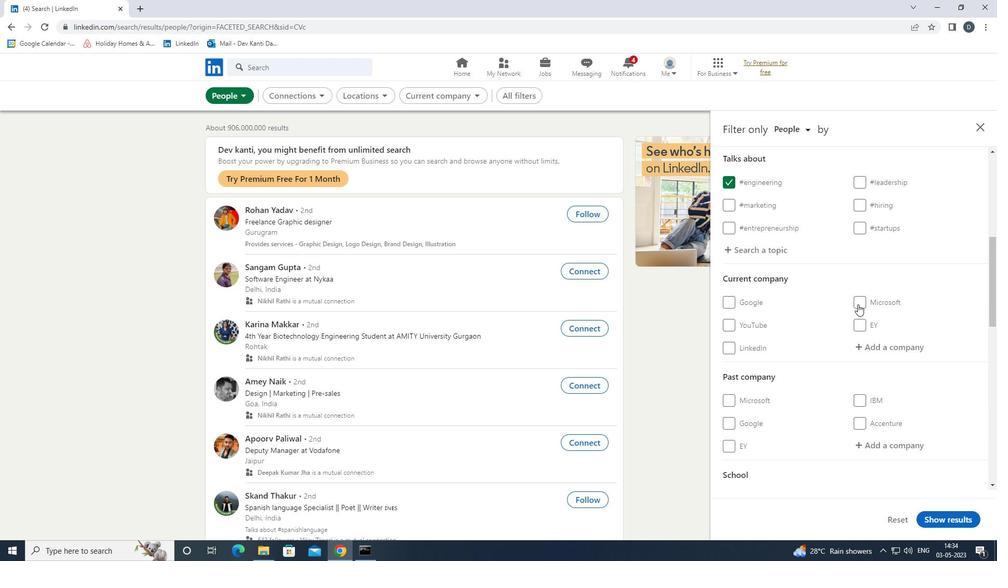 
Action: Mouse pressed left at (901, 353)
Screenshot: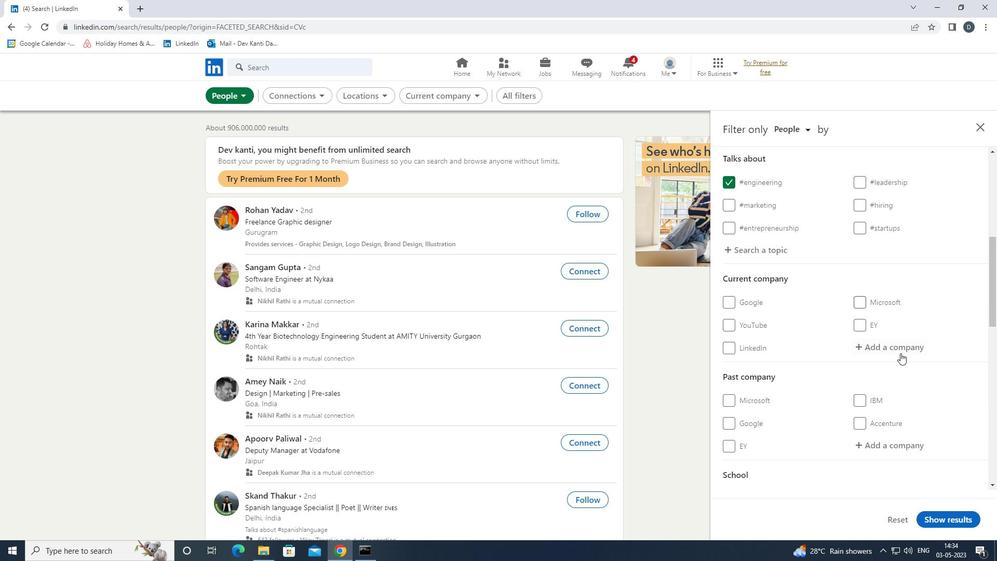 
Action: Key pressed <Key.shift>ACI<Key.down><Key.enter>
Screenshot: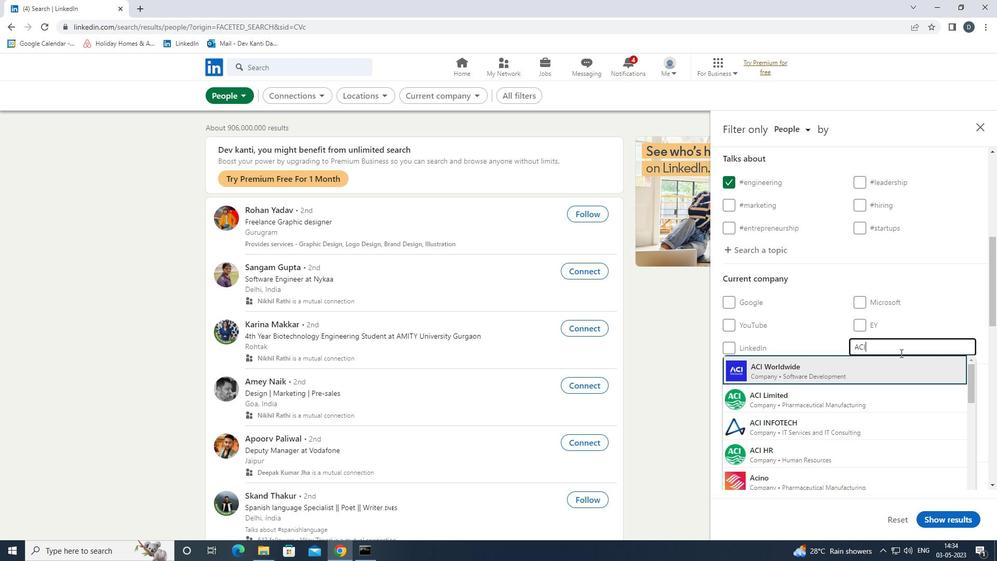 
Action: Mouse moved to (901, 353)
Screenshot: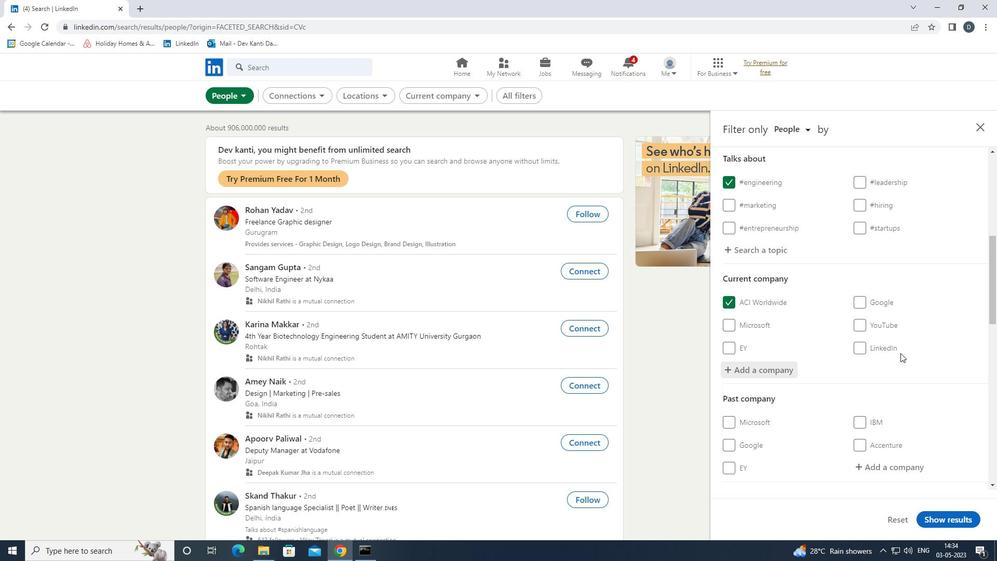 
Action: Mouse scrolled (901, 353) with delta (0, 0)
Screenshot: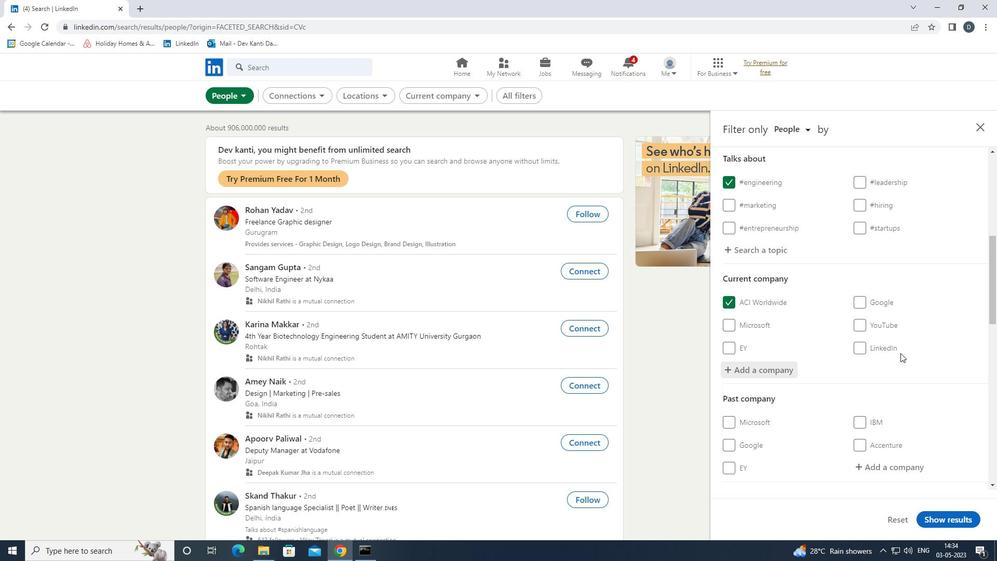 
Action: Mouse scrolled (901, 353) with delta (0, 0)
Screenshot: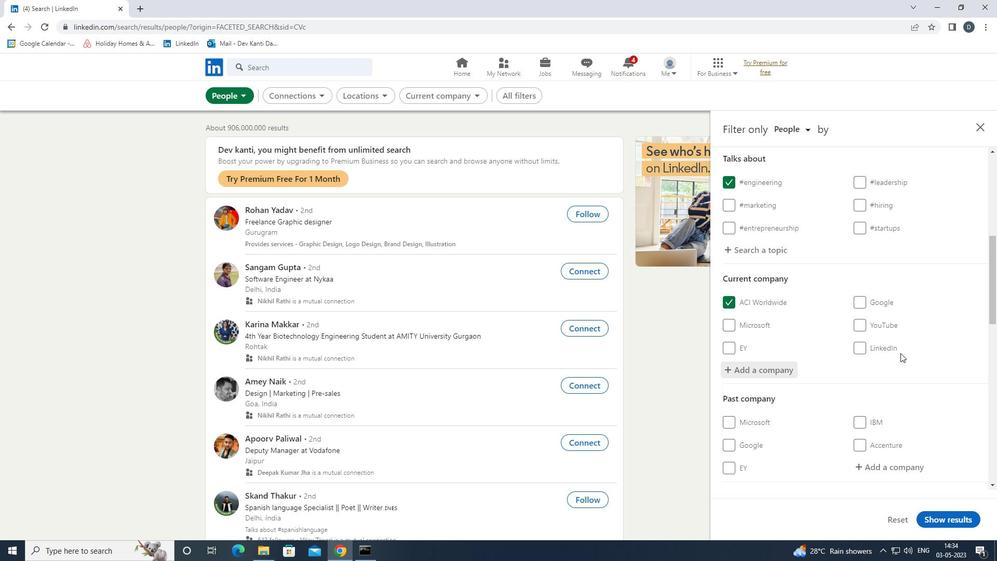 
Action: Mouse scrolled (901, 353) with delta (0, 0)
Screenshot: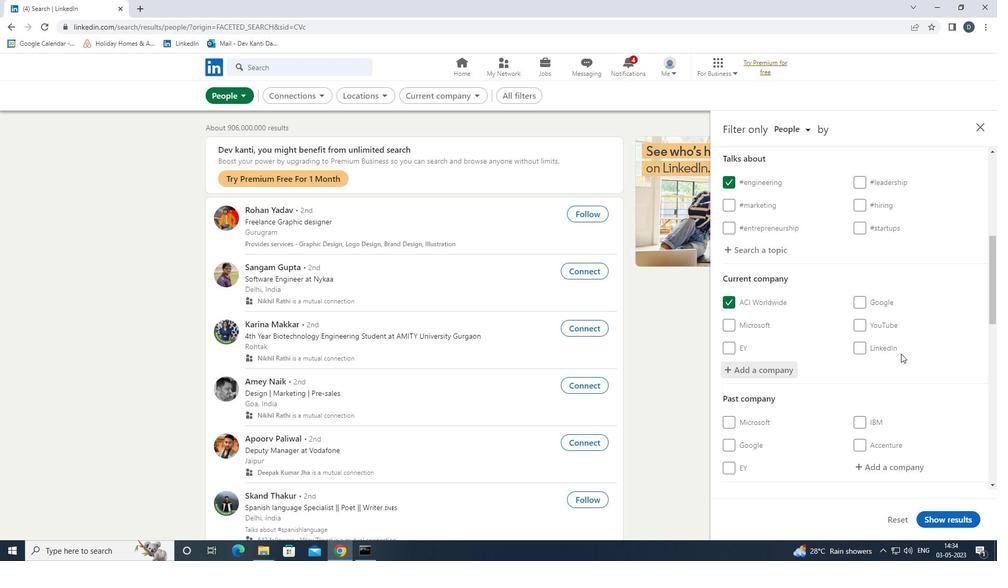 
Action: Mouse moved to (886, 385)
Screenshot: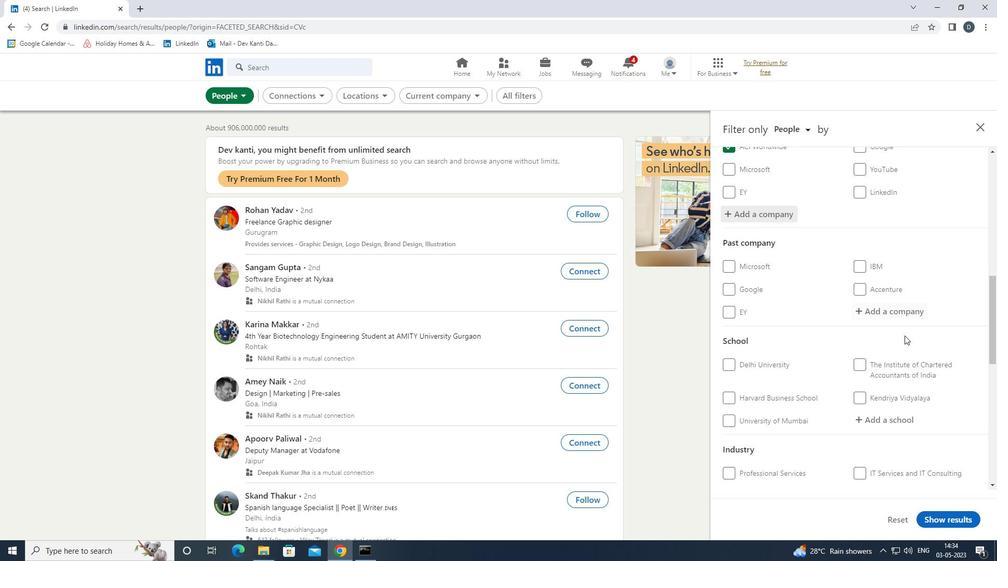 
Action: Mouse scrolled (886, 384) with delta (0, 0)
Screenshot: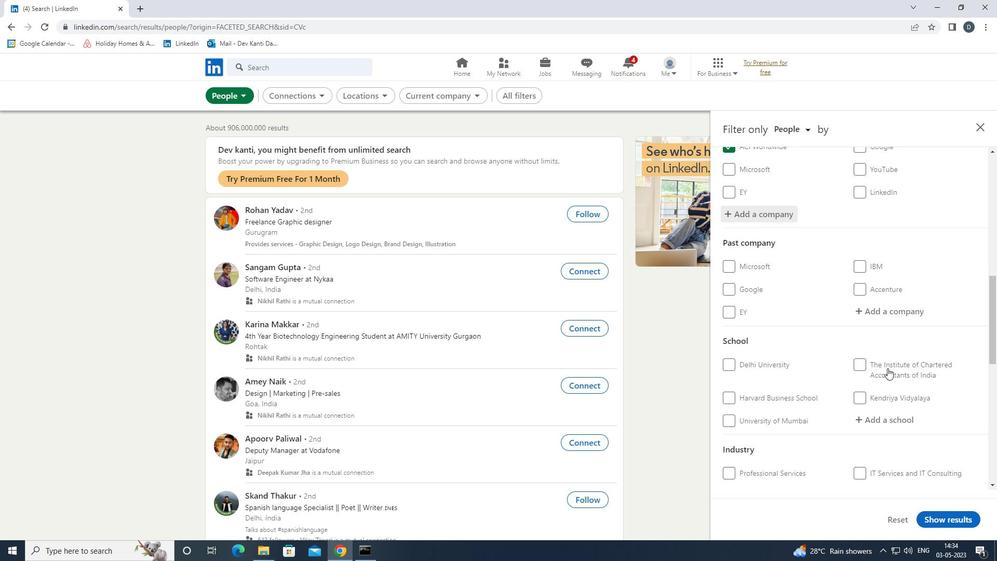 
Action: Mouse scrolled (886, 384) with delta (0, 0)
Screenshot: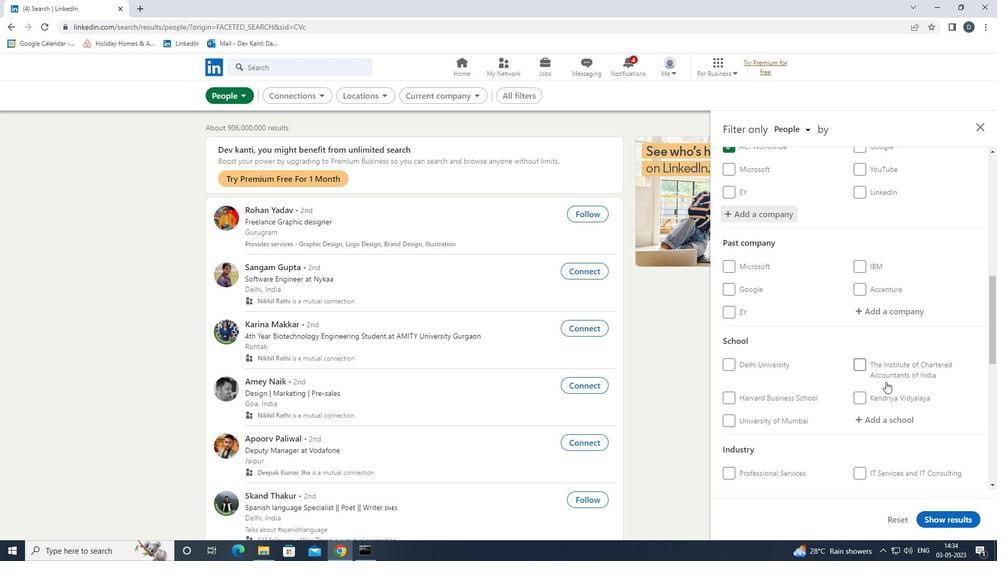 
Action: Mouse moved to (895, 318)
Screenshot: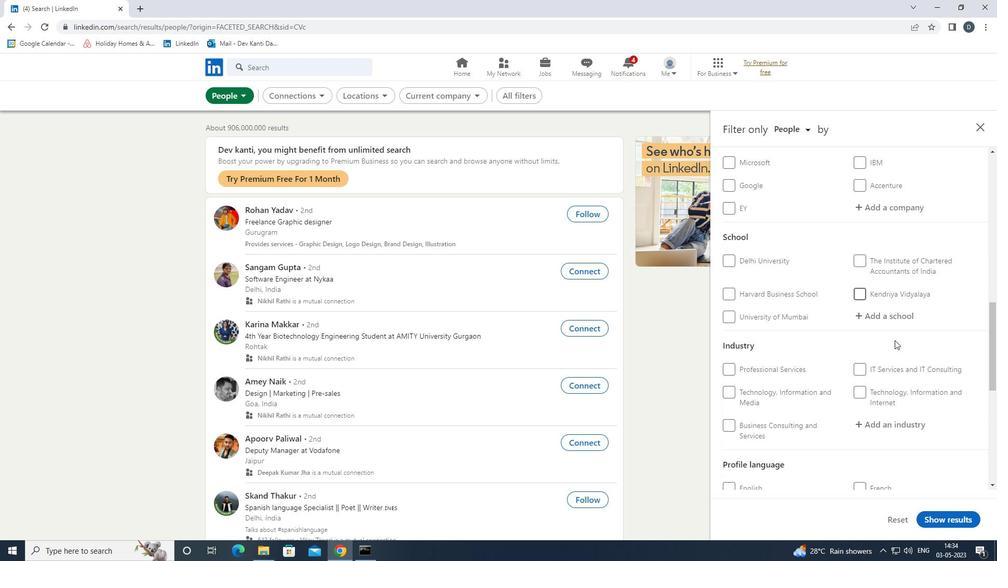 
Action: Mouse pressed left at (895, 318)
Screenshot: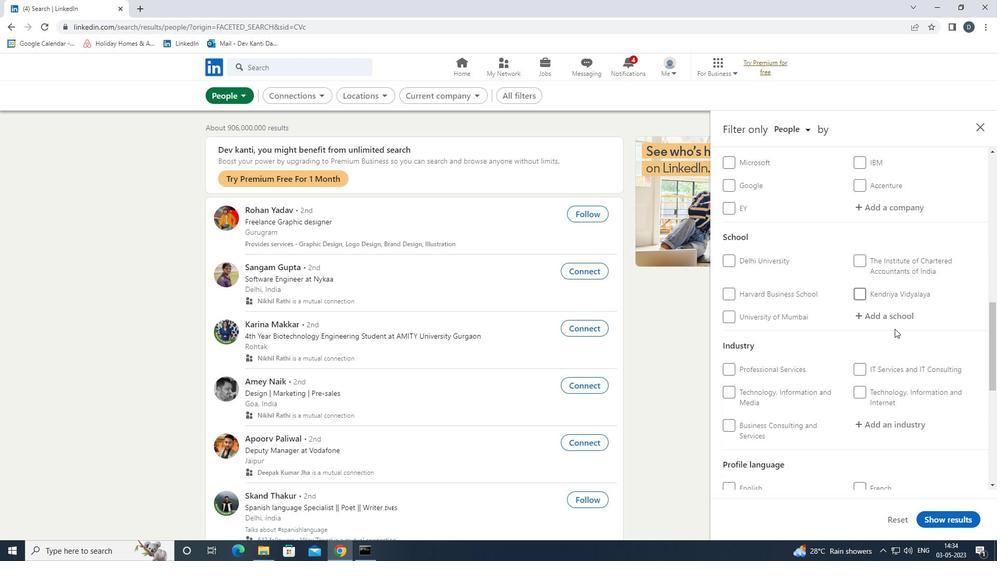 
Action: Key pressed <Key.shift><Key.shift><Key.shift>UNIVERSITY<Key.space>OF<Key.space><Key.shift>CALICUT<Key.down><Key.enter>
Screenshot: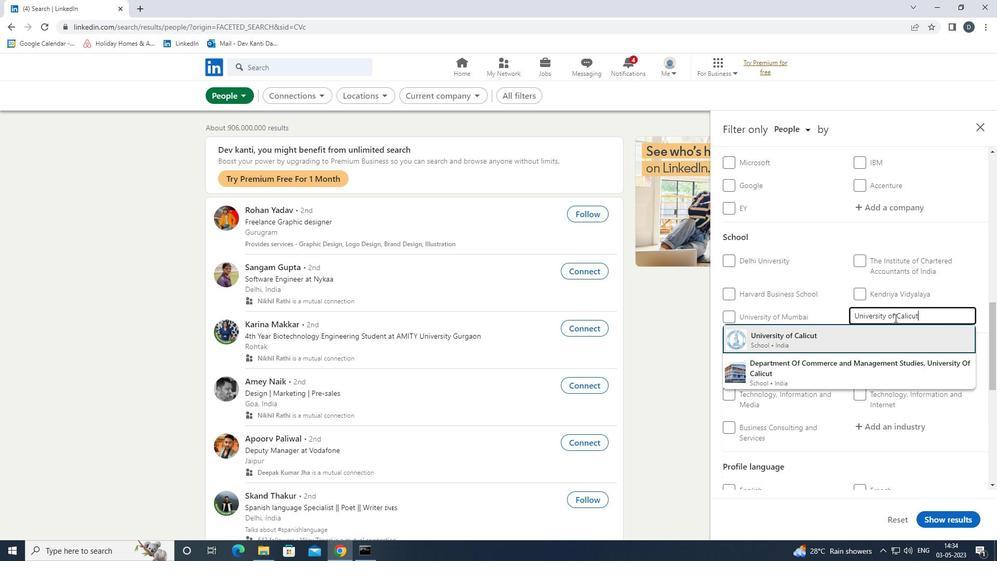 
Action: Mouse moved to (895, 317)
Screenshot: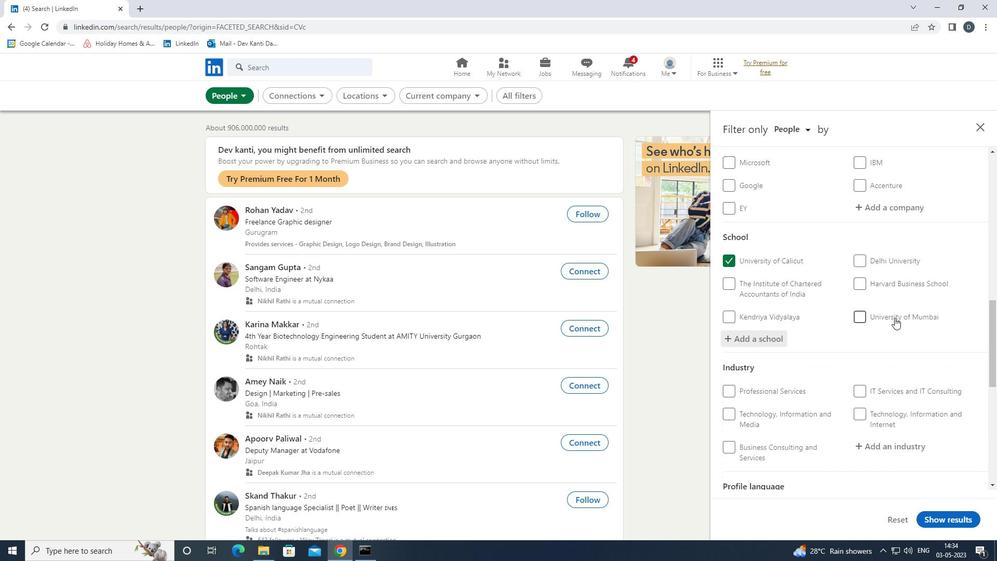
Action: Mouse scrolled (895, 317) with delta (0, 0)
Screenshot: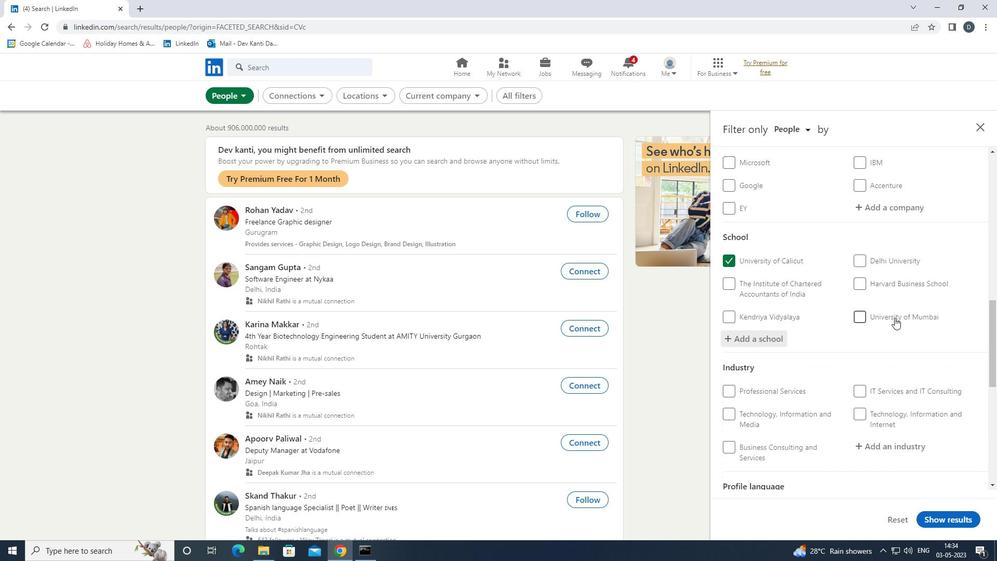 
Action: Mouse moved to (896, 318)
Screenshot: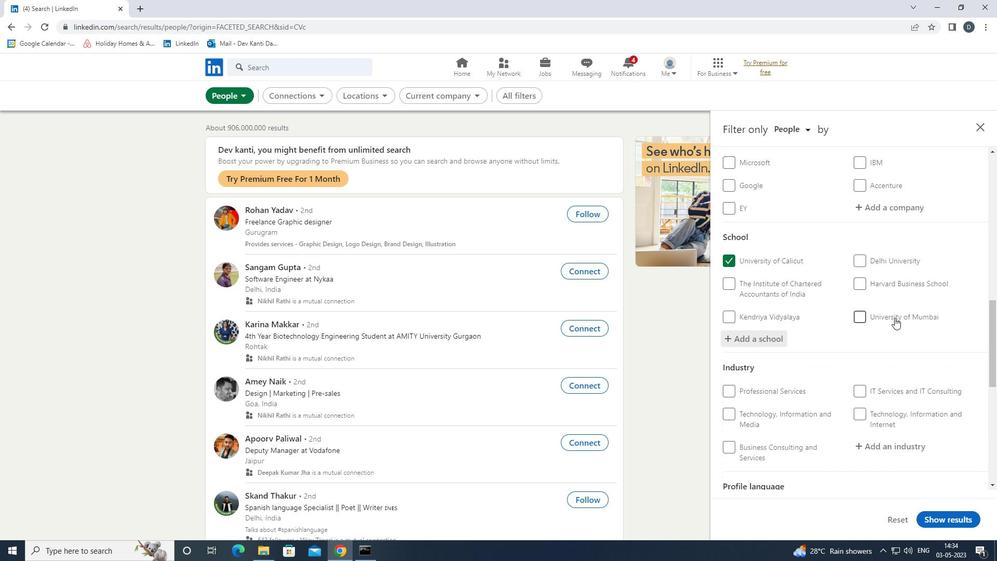 
Action: Mouse scrolled (896, 317) with delta (0, 0)
Screenshot: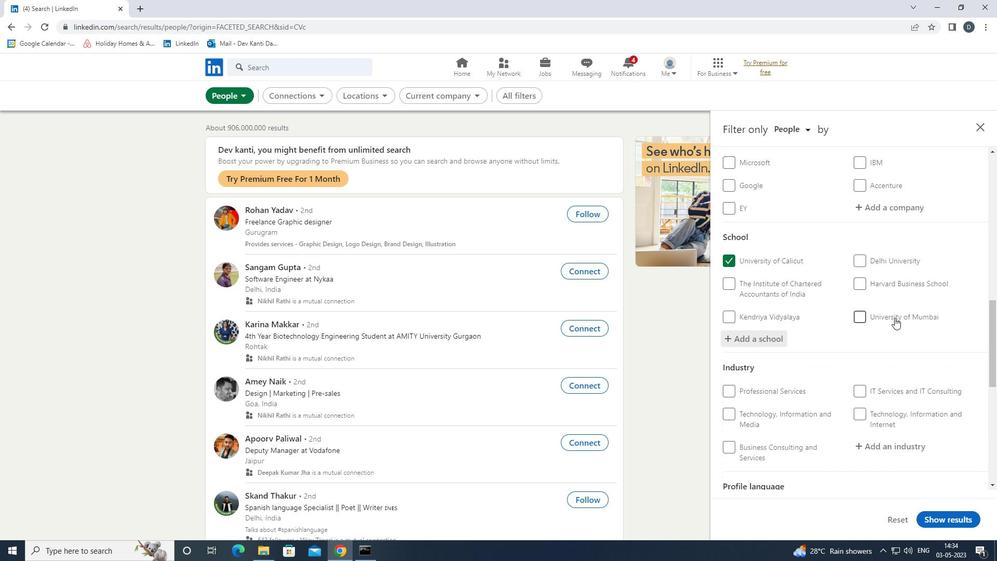 
Action: Mouse moved to (898, 318)
Screenshot: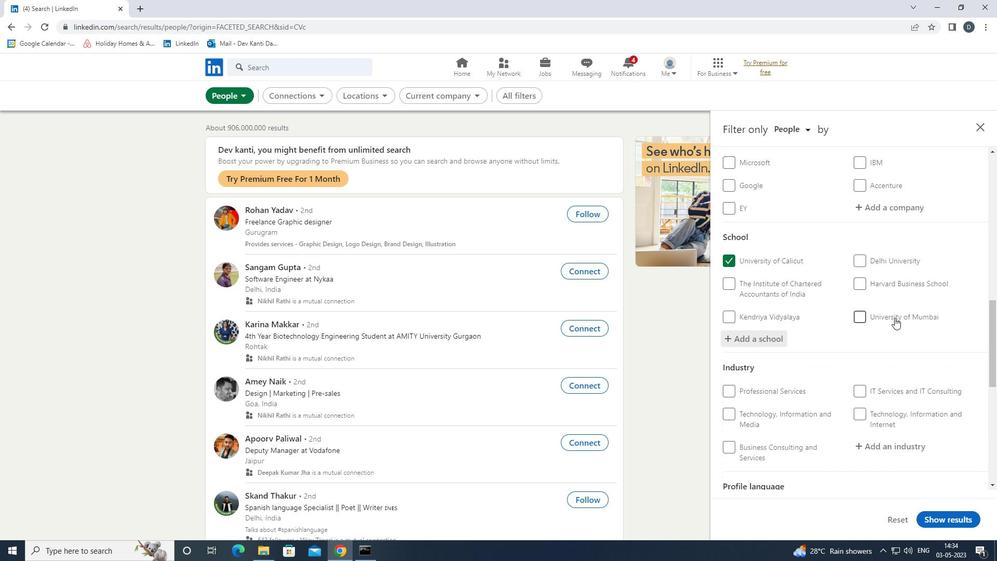 
Action: Mouse scrolled (898, 318) with delta (0, 0)
Screenshot: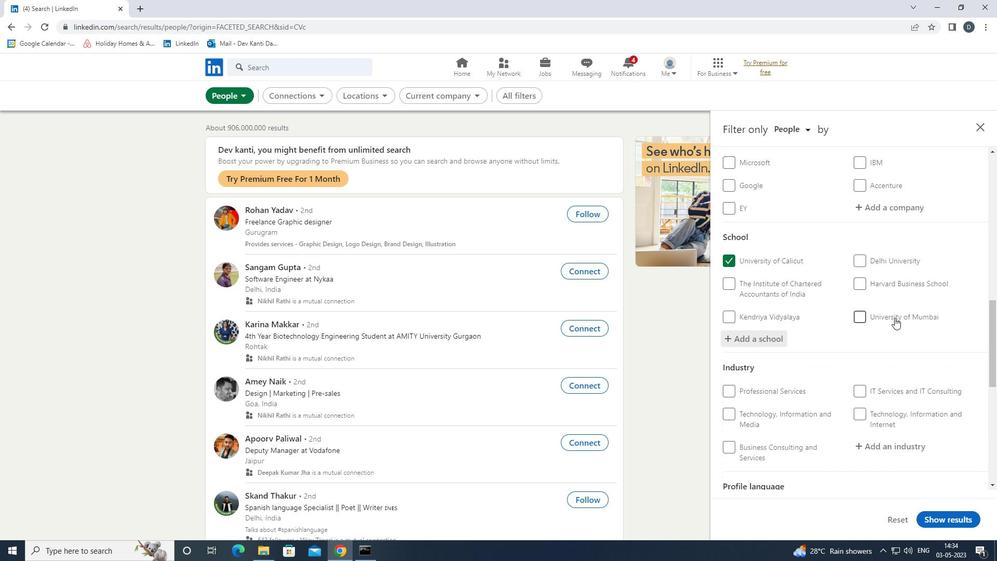 
Action: Mouse moved to (908, 291)
Screenshot: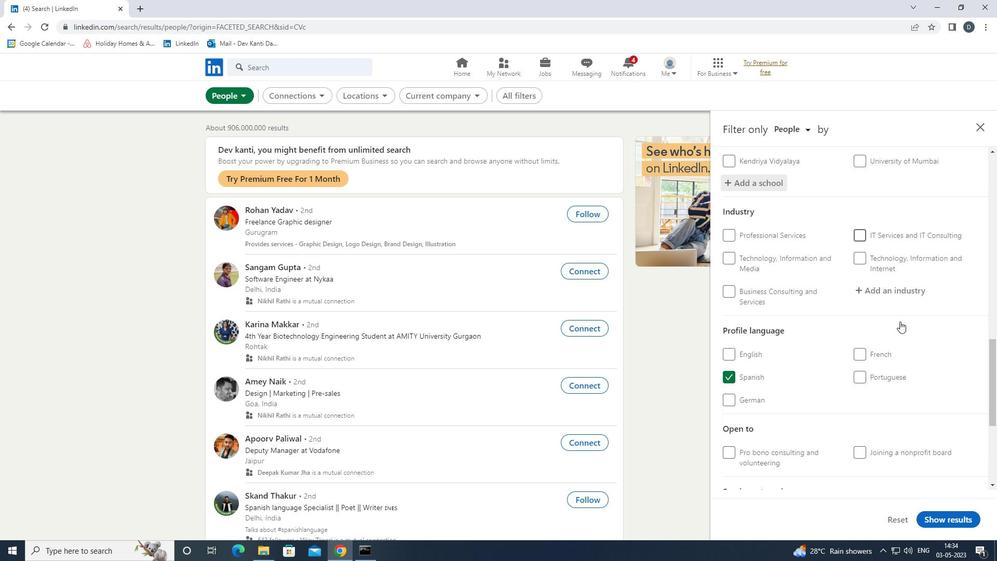 
Action: Mouse pressed left at (908, 291)
Screenshot: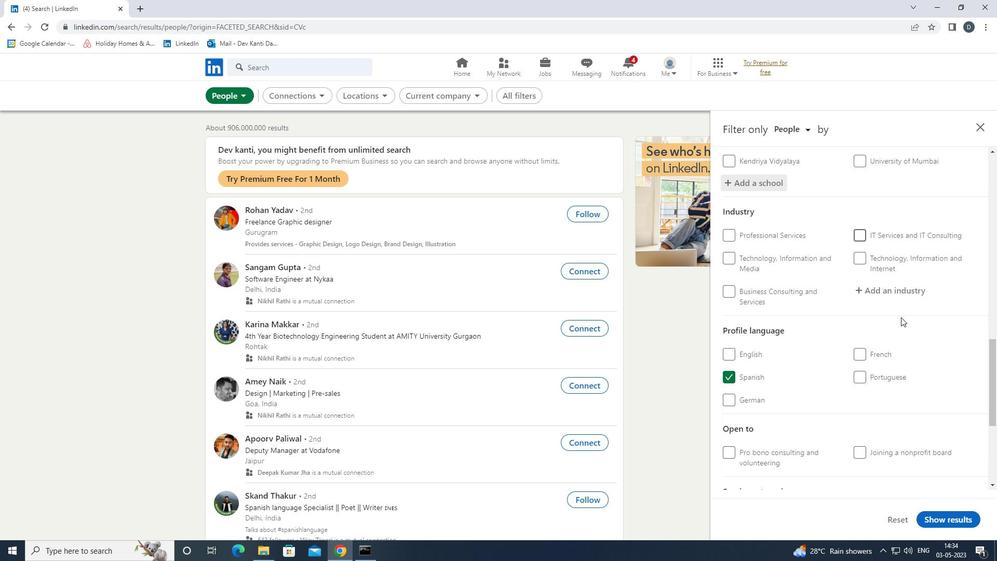 
Action: Key pressed <Key.shift>TA<Key.backspace>OBACCO<Key.down><Key.enter>
Screenshot: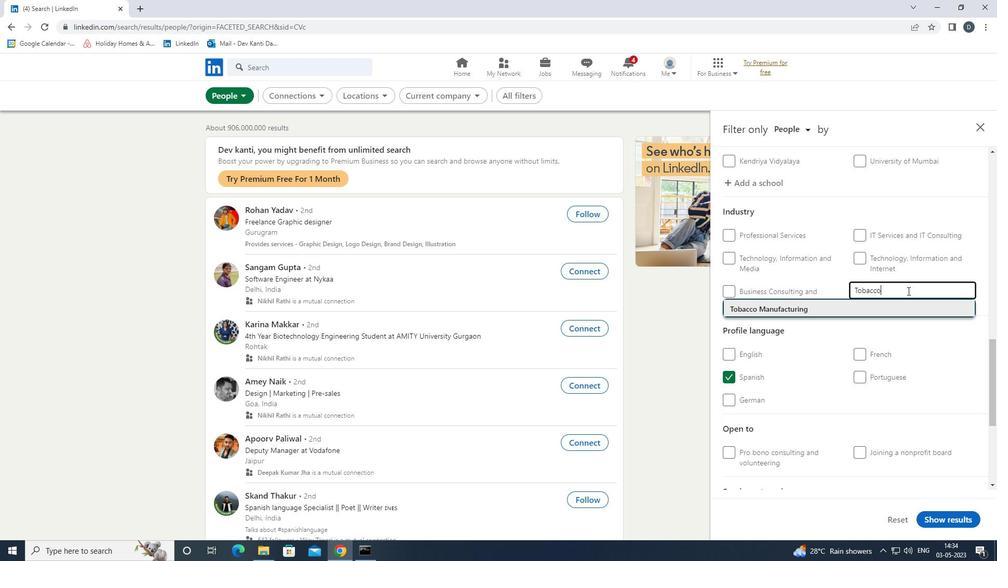 
Action: Mouse moved to (909, 297)
Screenshot: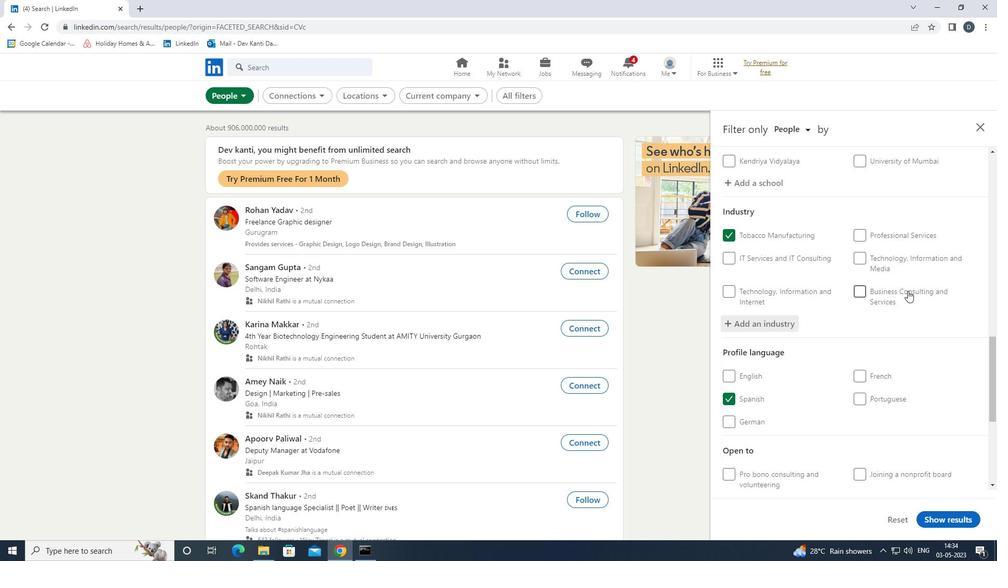
Action: Mouse scrolled (909, 297) with delta (0, 0)
Screenshot: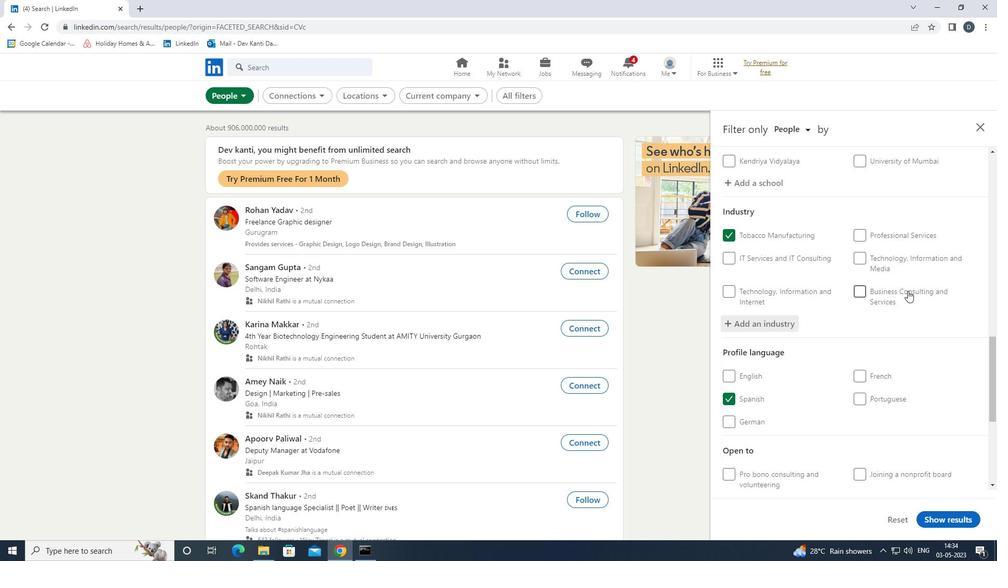 
Action: Mouse moved to (909, 300)
Screenshot: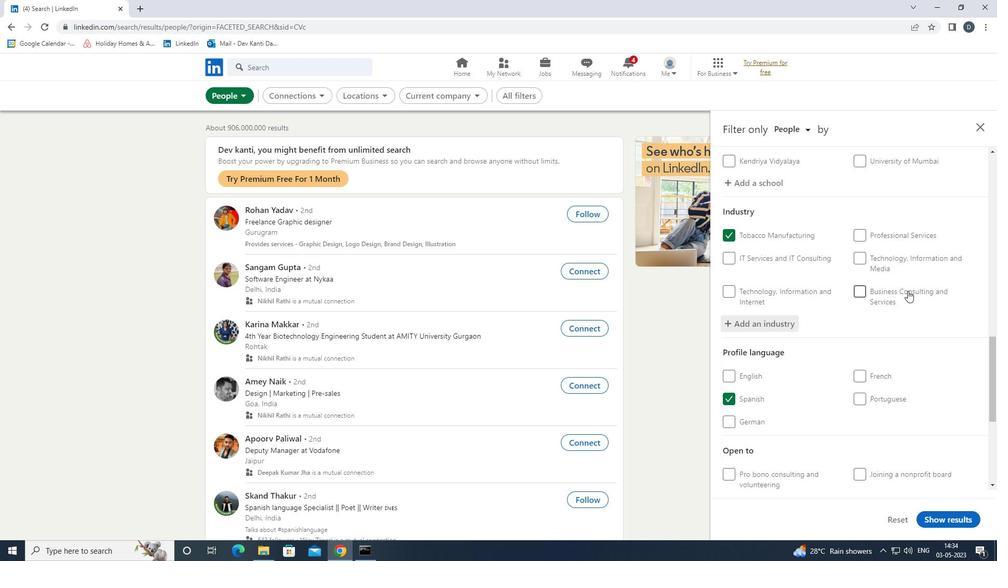 
Action: Mouse scrolled (909, 300) with delta (0, 0)
Screenshot: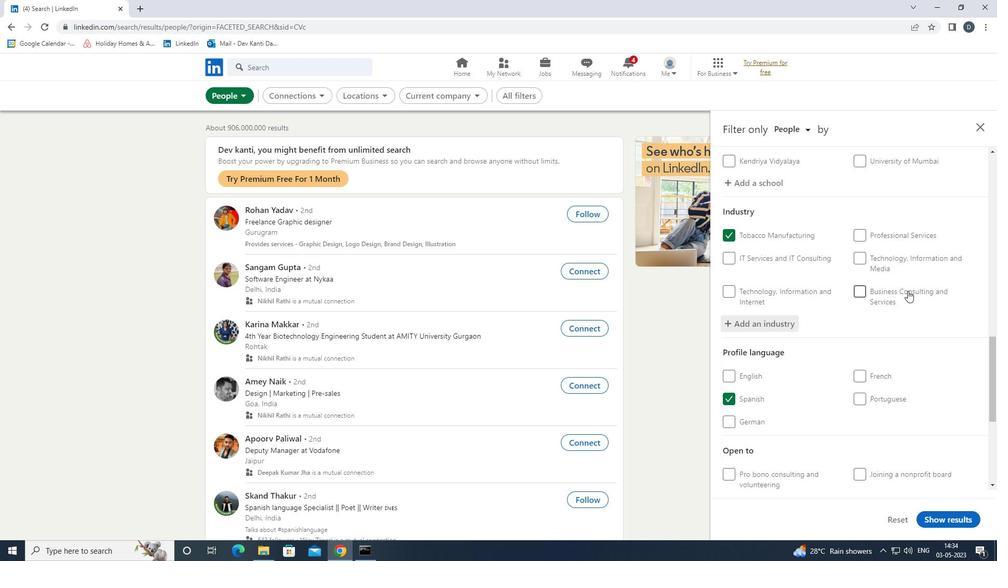 
Action: Mouse moved to (910, 304)
Screenshot: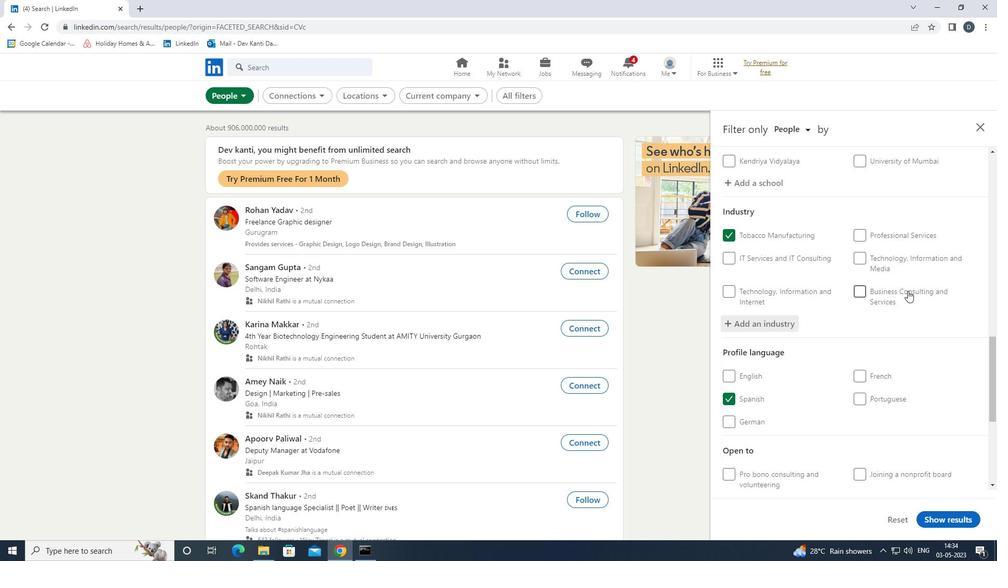
Action: Mouse scrolled (910, 304) with delta (0, 0)
Screenshot: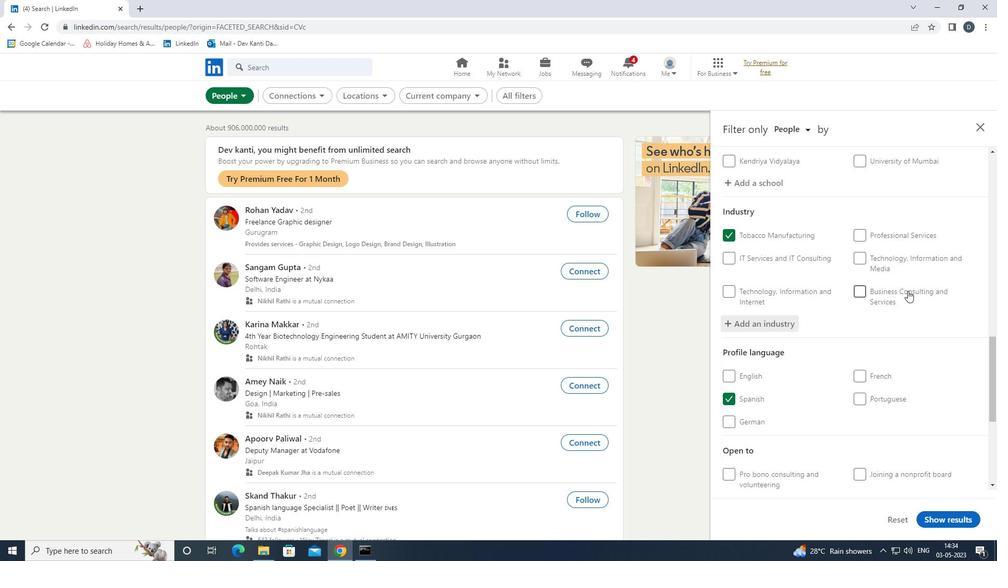 
Action: Mouse moved to (896, 430)
Screenshot: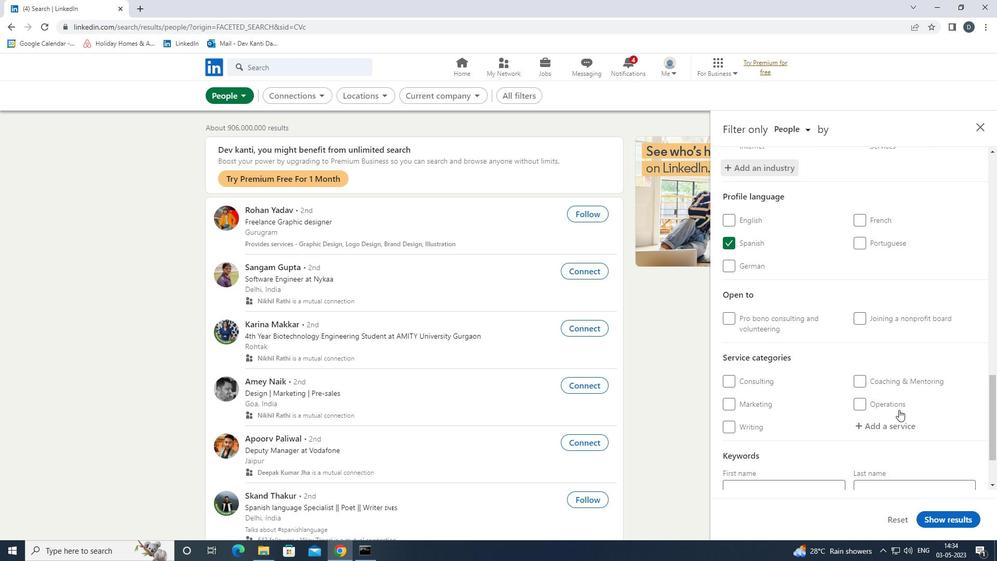 
Action: Mouse pressed left at (896, 430)
Screenshot: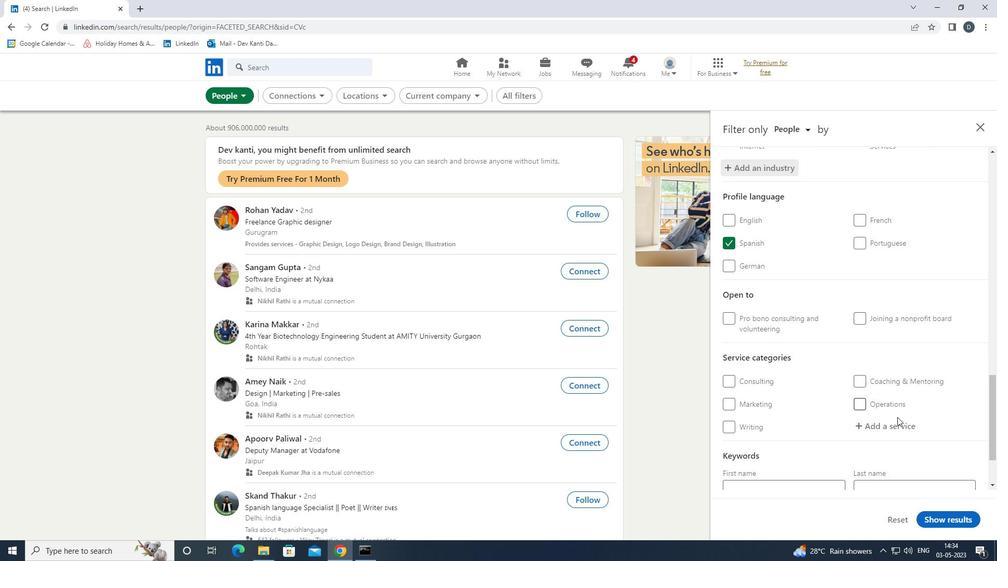 
Action: Mouse moved to (896, 351)
Screenshot: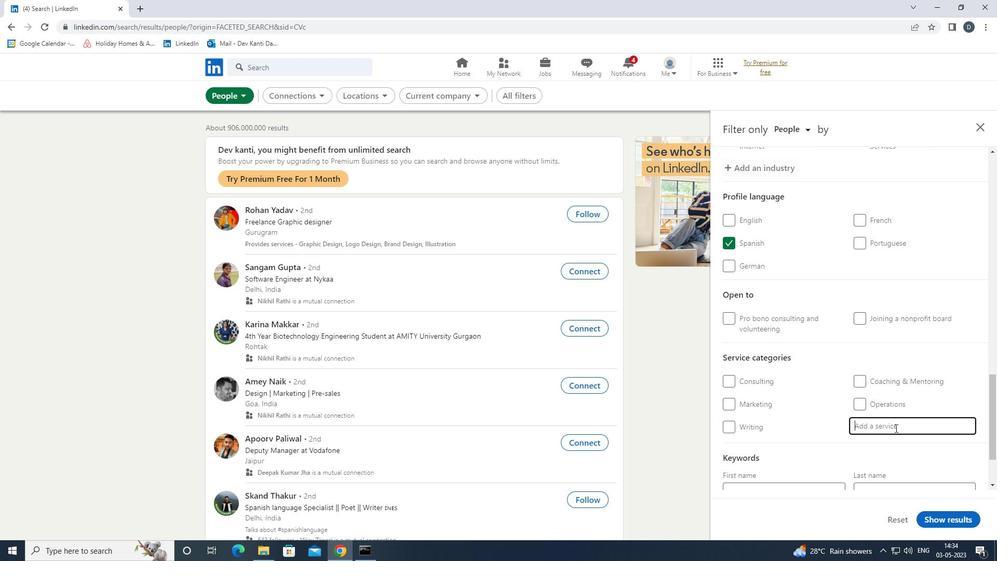 
Action: Mouse scrolled (896, 351) with delta (0, 0)
Screenshot: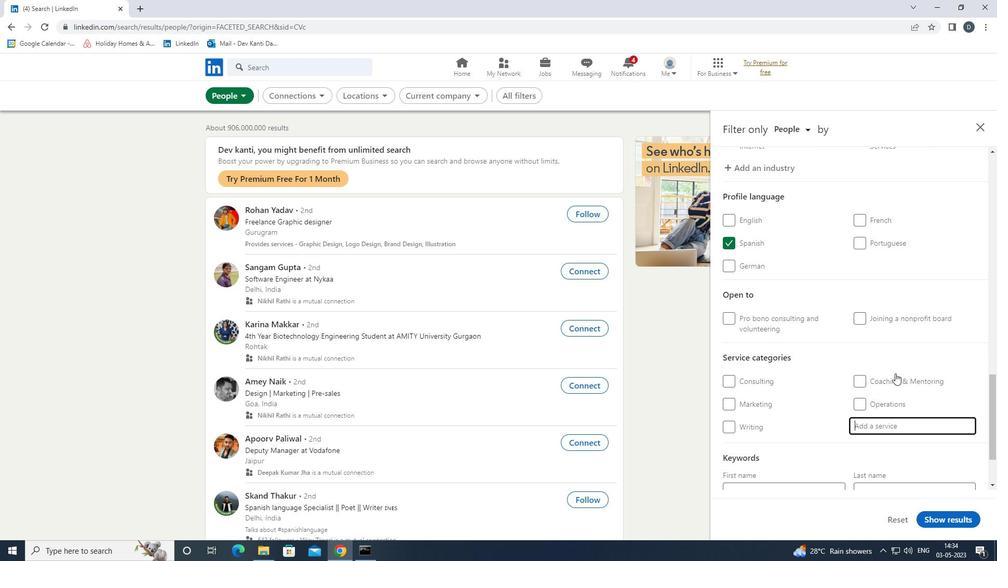
Action: Mouse scrolled (896, 351) with delta (0, 0)
Screenshot: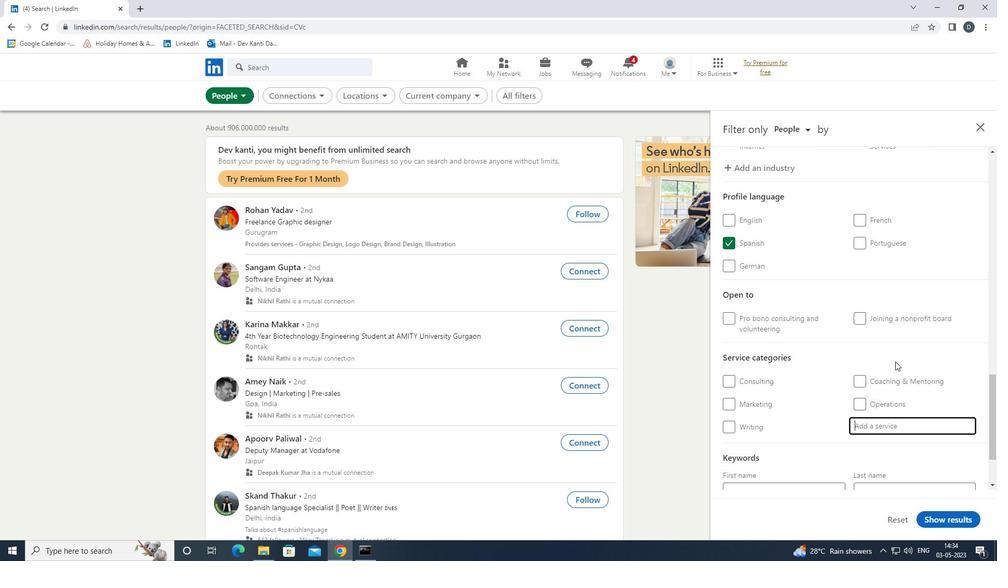 
Action: Mouse moved to (926, 250)
Screenshot: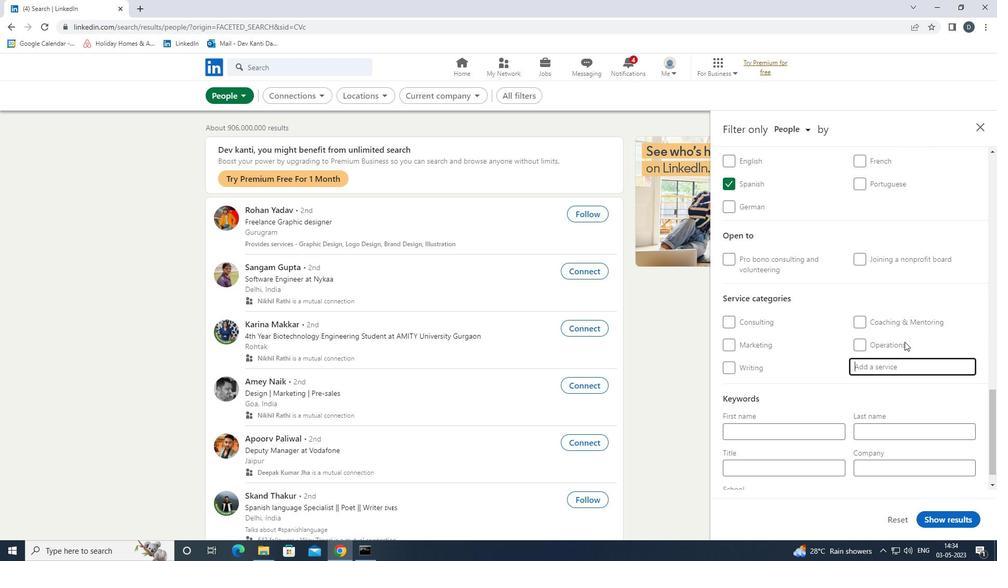 
Action: Key pressed <Key.shift>MORTA<Key.backspace><Key.down><Key.enter>
Screenshot: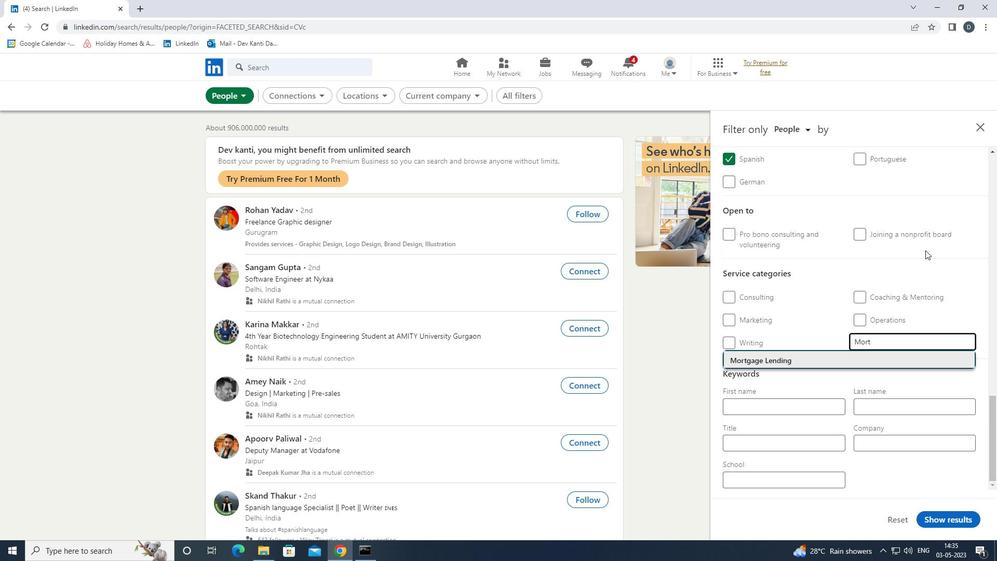 
Action: Mouse moved to (794, 346)
Screenshot: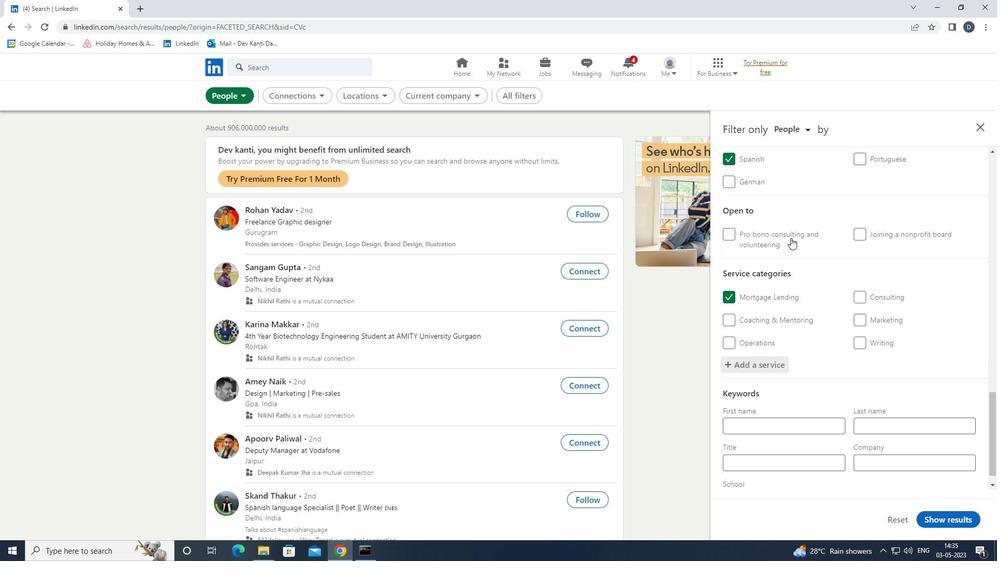 
Action: Mouse scrolled (794, 345) with delta (0, 0)
Screenshot: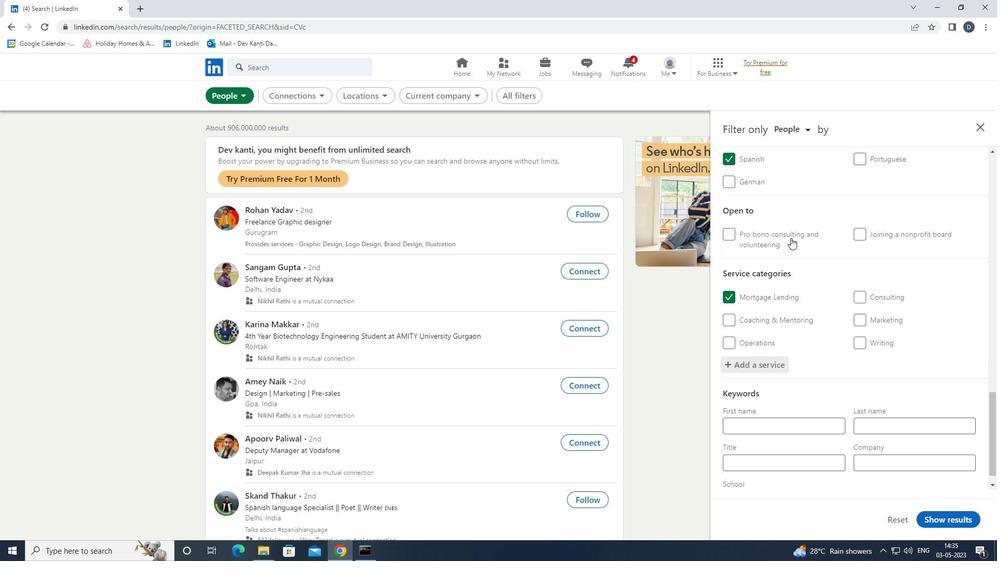 
Action: Mouse moved to (798, 348)
Screenshot: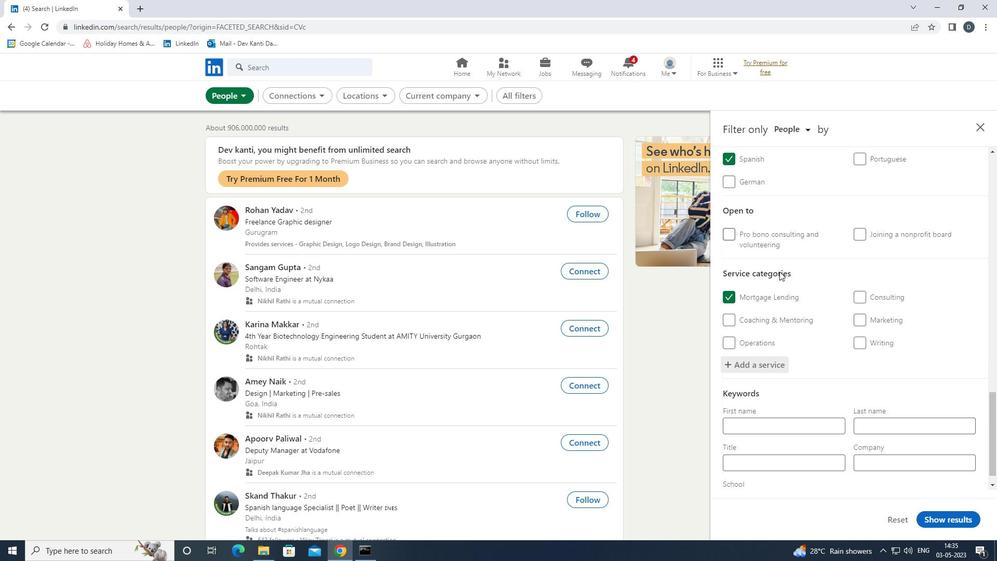 
Action: Mouse scrolled (798, 347) with delta (0, 0)
Screenshot: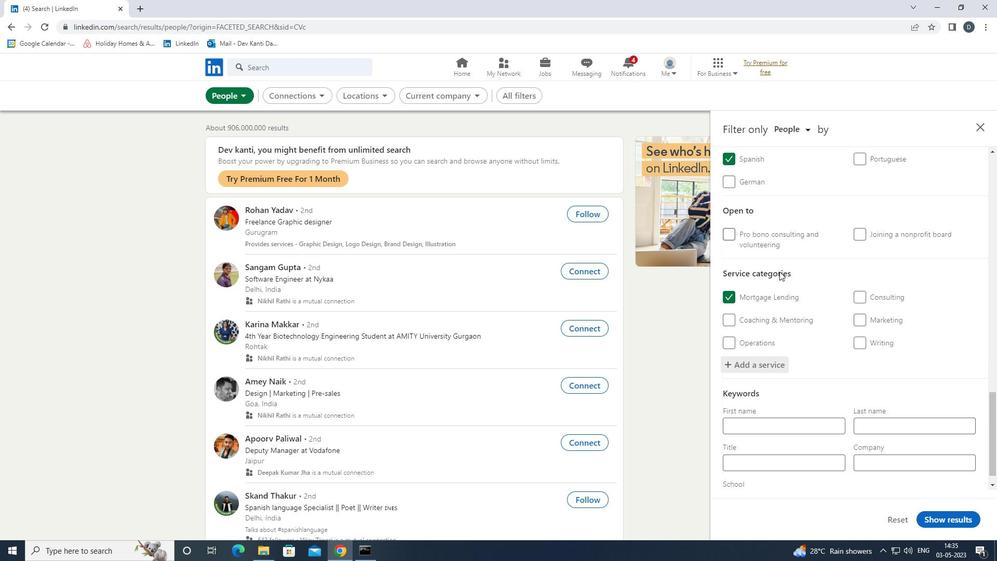 
Action: Mouse moved to (800, 348)
Screenshot: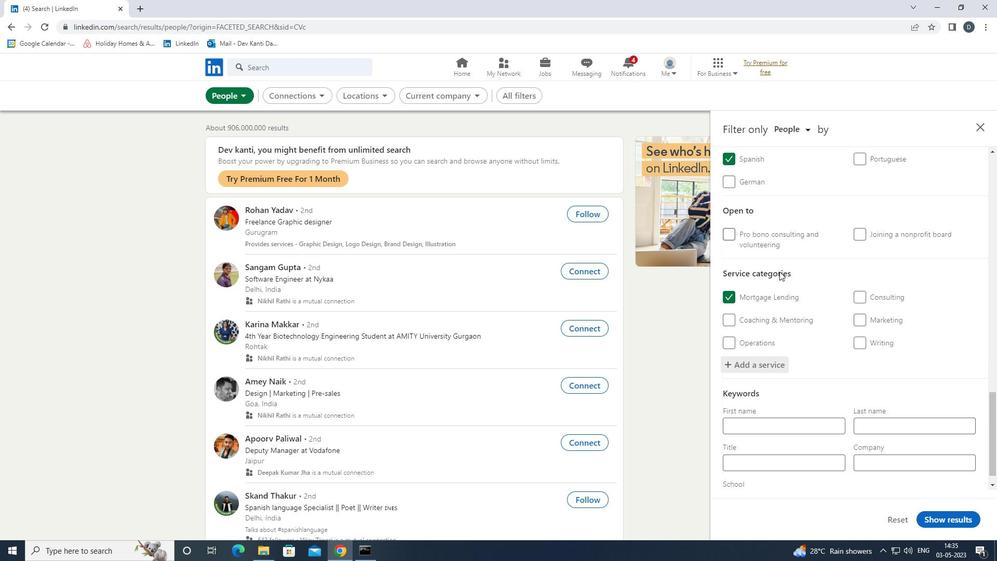 
Action: Mouse scrolled (800, 348) with delta (0, 0)
Screenshot: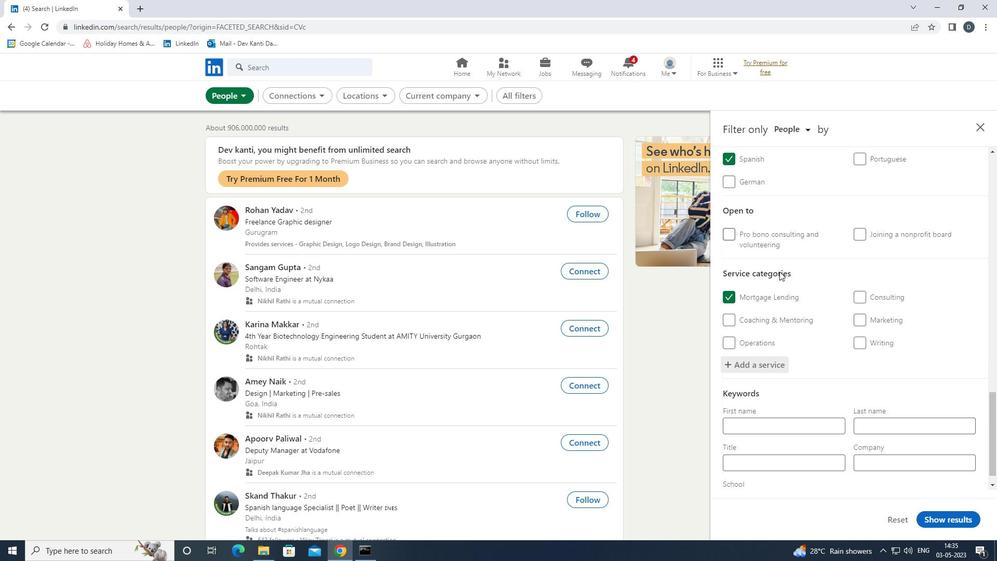 
Action: Mouse moved to (802, 349)
Screenshot: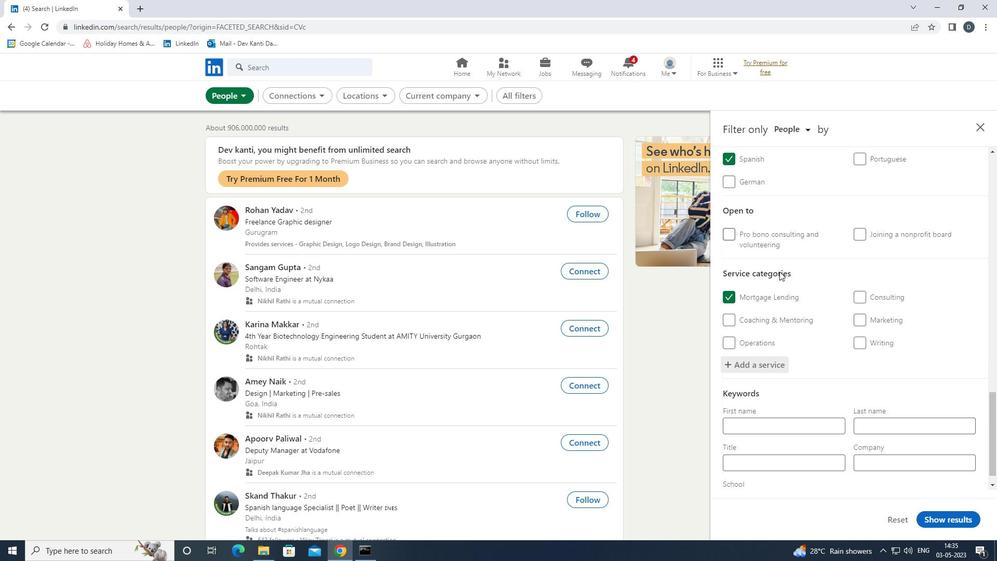 
Action: Mouse scrolled (802, 348) with delta (0, 0)
Screenshot: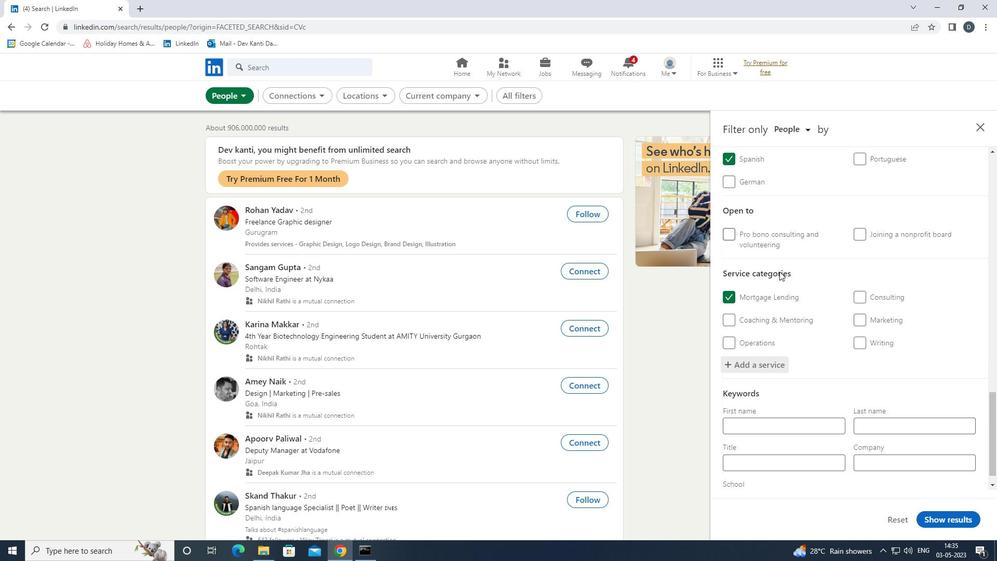 
Action: Mouse moved to (806, 350)
Screenshot: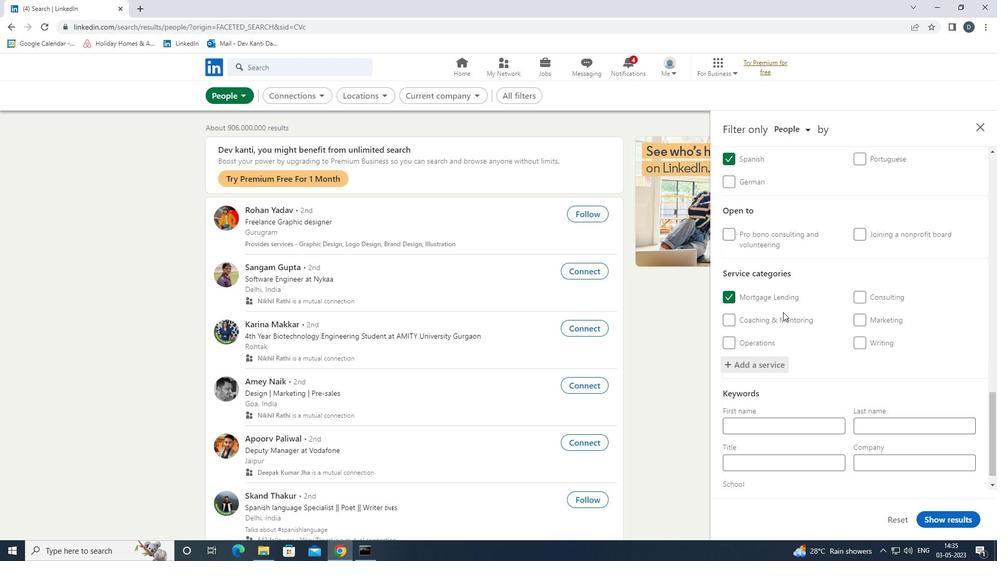 
Action: Mouse scrolled (806, 350) with delta (0, 0)
Screenshot: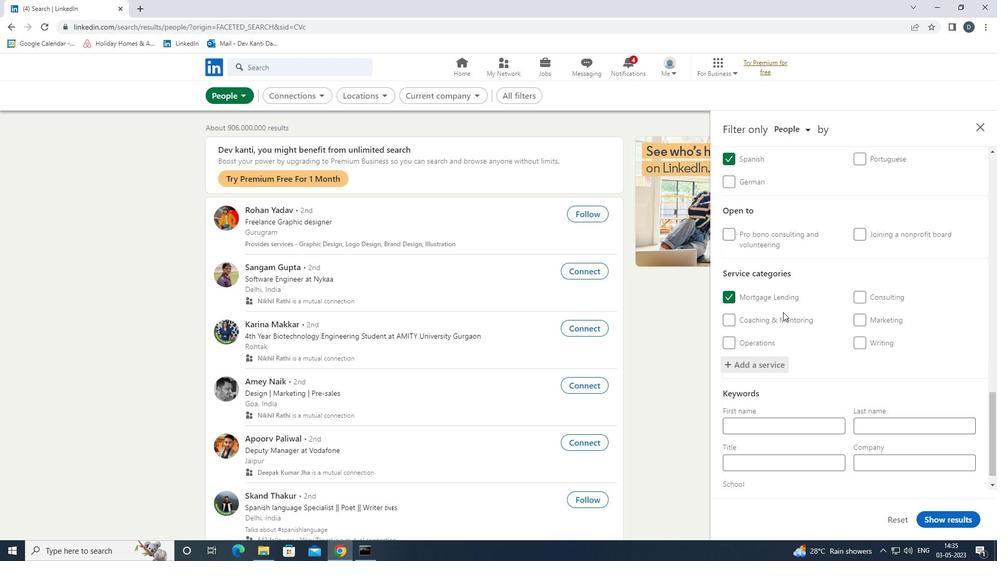 
Action: Mouse moved to (796, 443)
Screenshot: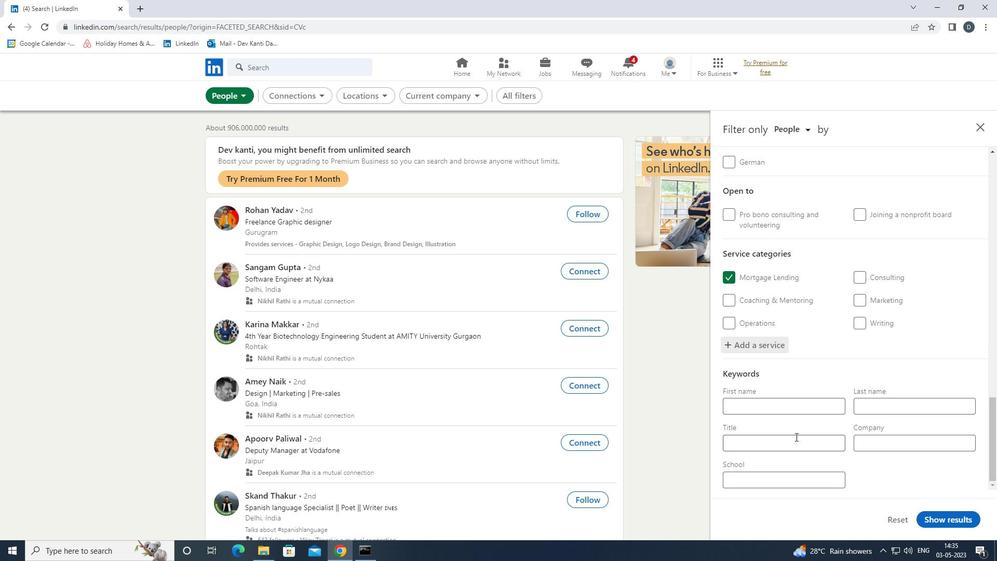 
Action: Mouse pressed left at (796, 443)
Screenshot: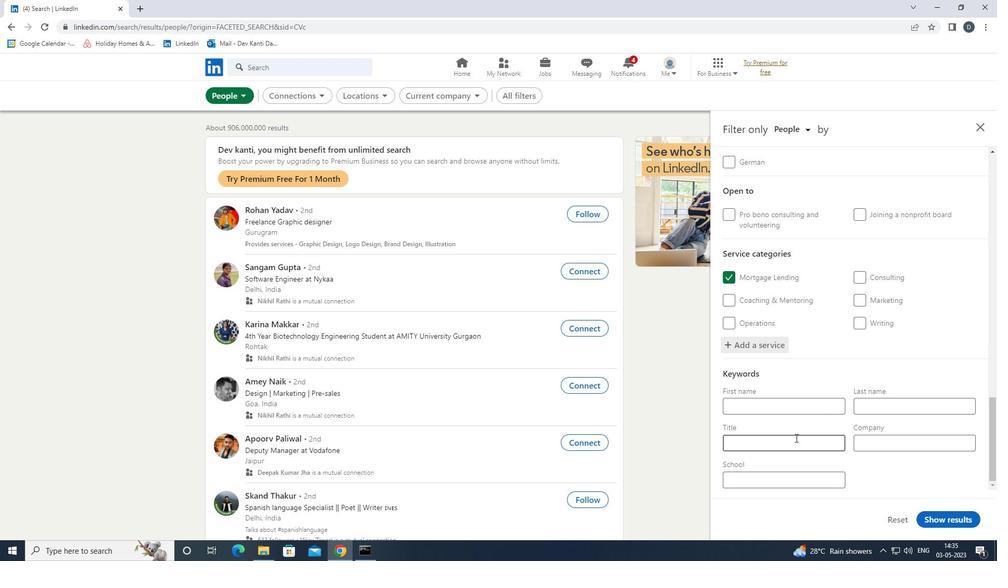 
Action: Mouse moved to (797, 459)
Screenshot: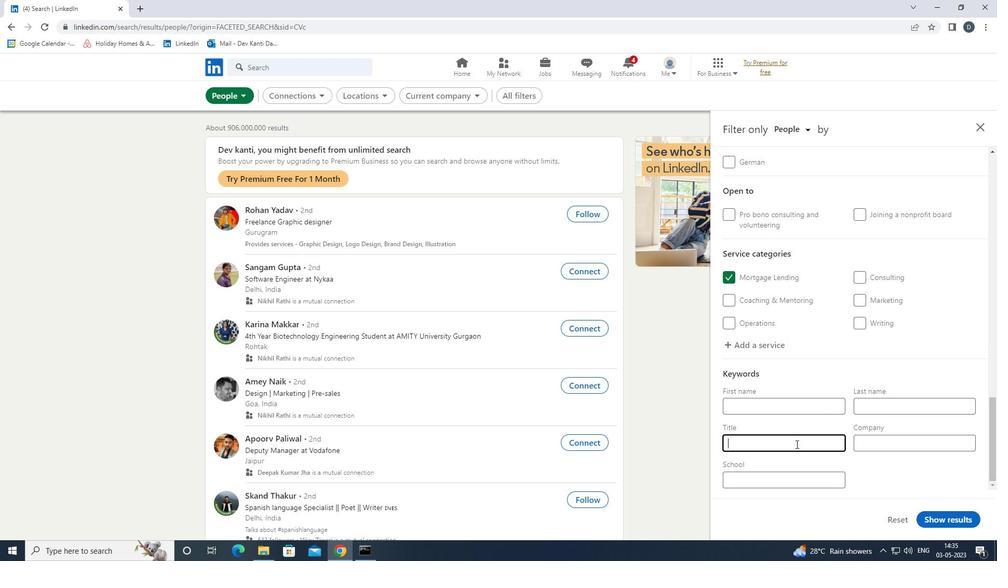 
Action: Key pressed <Key.shift>TECHNM<Key.backspace>ICAL<Key.space><Key.shift><Key.shift><Key.shift><Key.shift><Key.shift><Key.shift><Key.shift>WIRTER
Screenshot: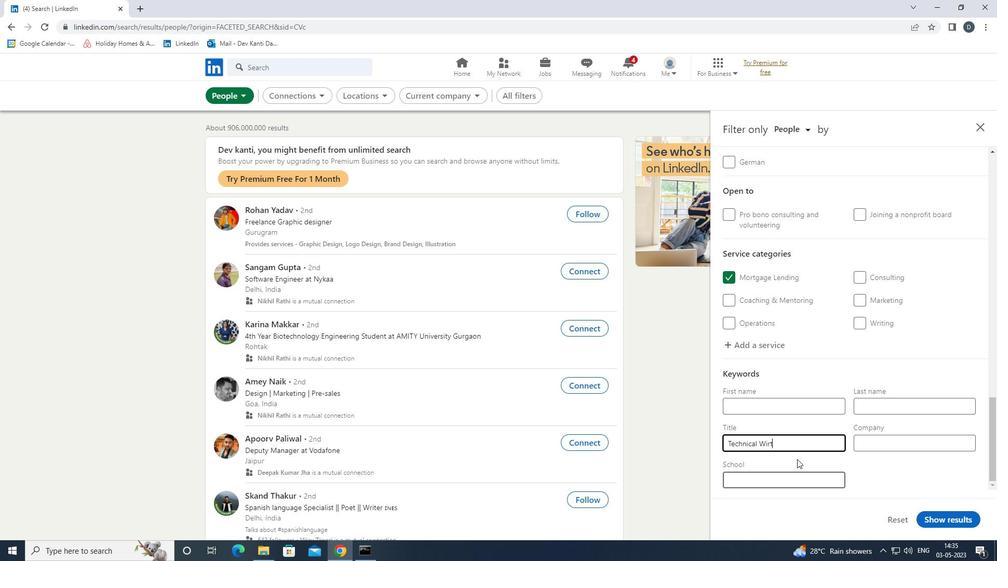 
Action: Mouse moved to (914, 506)
Screenshot: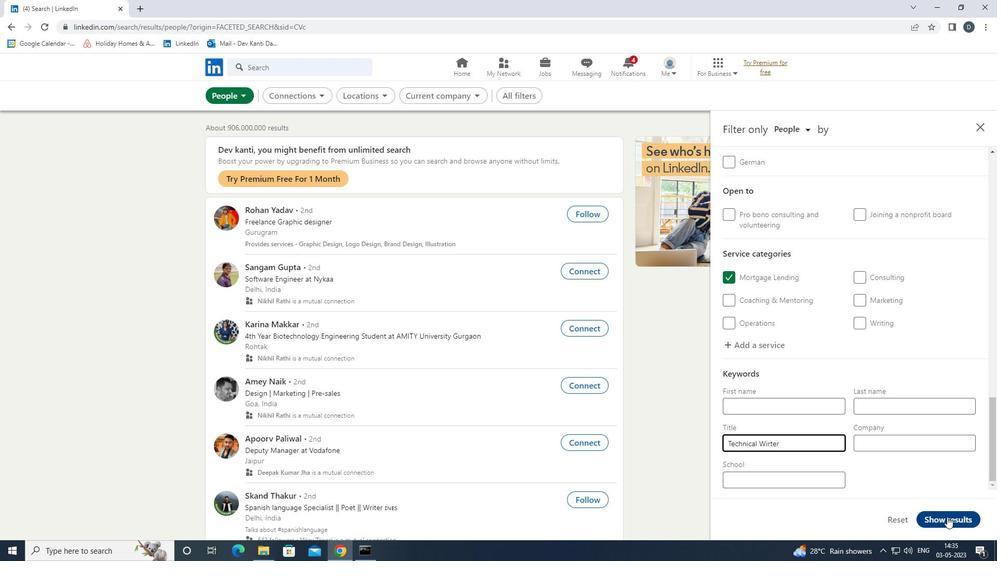 
Action: Key pressed <Key.backspace><Key.backspace><Key.backspace><Key.backspace><Key.backspace><Key.backspace>R<Key.backspace><Key.shift>WRITER
Screenshot: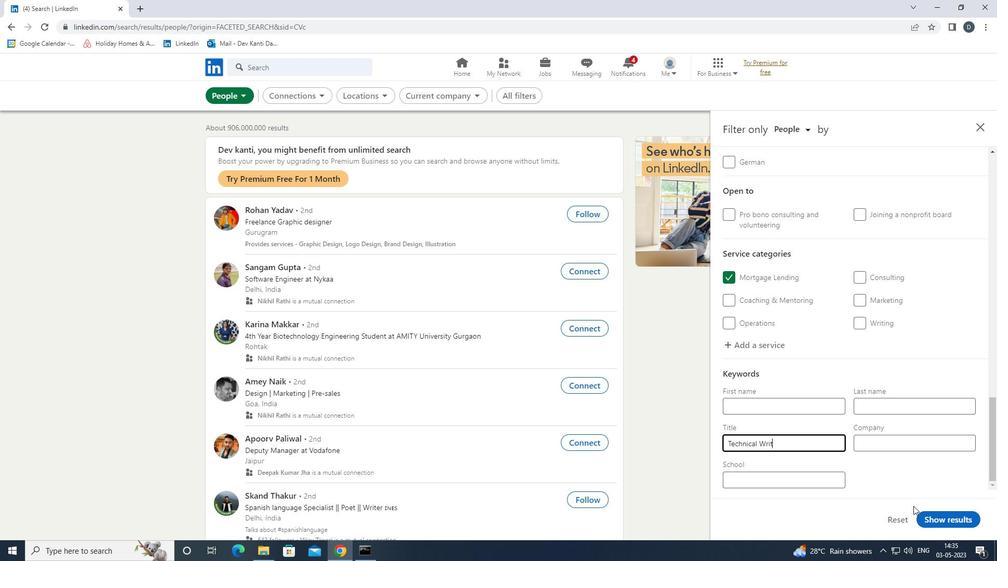 
Action: Mouse moved to (962, 519)
Screenshot: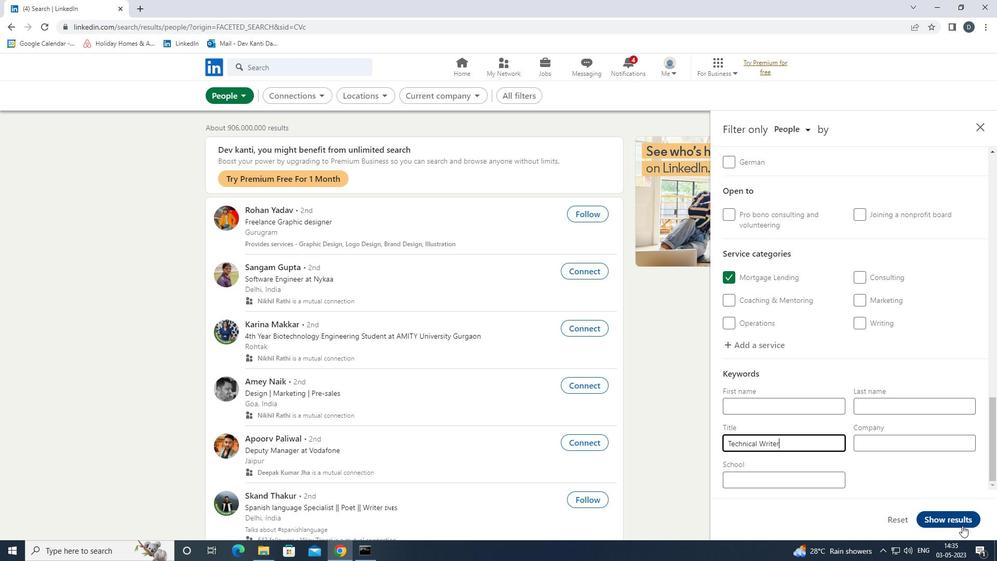 
Action: Mouse pressed left at (962, 519)
Screenshot: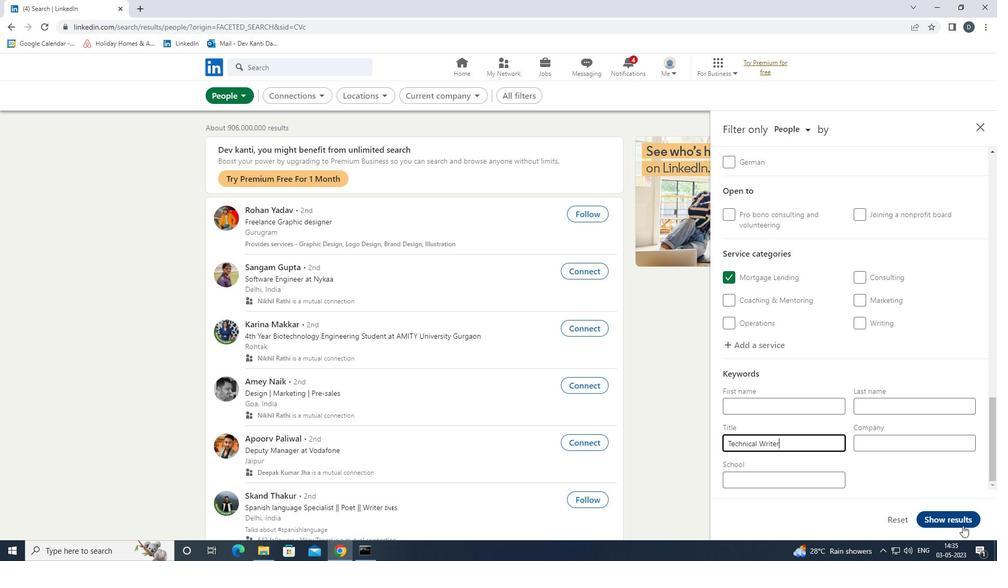 
Action: Mouse moved to (354, 89)
Screenshot: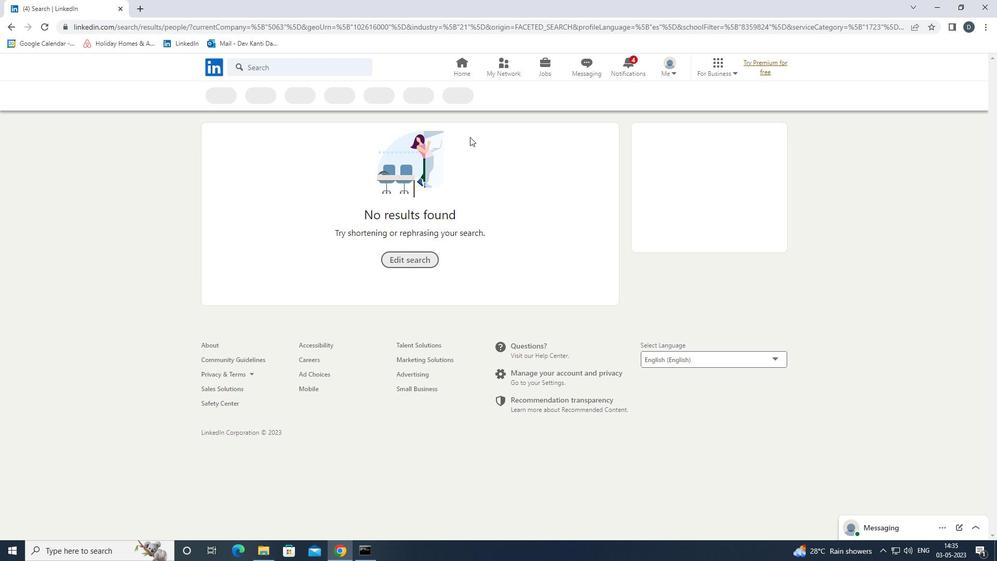 
